 Task: For heading Use Merriweather with blue  colour.  font size for heading22,  'Change the font style of data to'Merriweather and font size to 14,  Change the alignment of both headline & data to Align right In the sheet   Quantum Sales log   book
Action: Mouse moved to (264, 89)
Screenshot: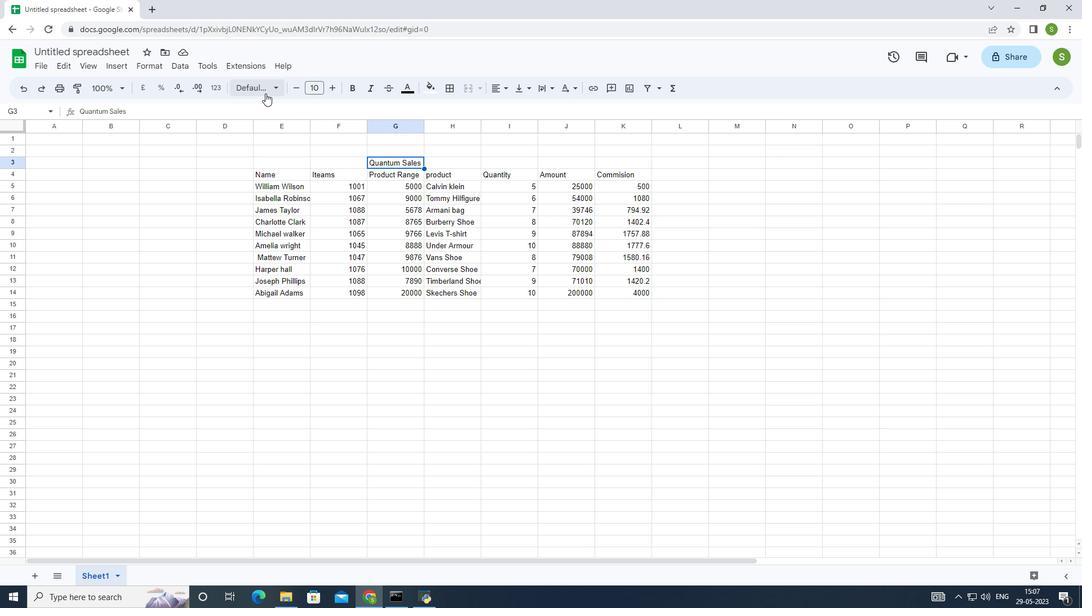
Action: Mouse pressed left at (264, 89)
Screenshot: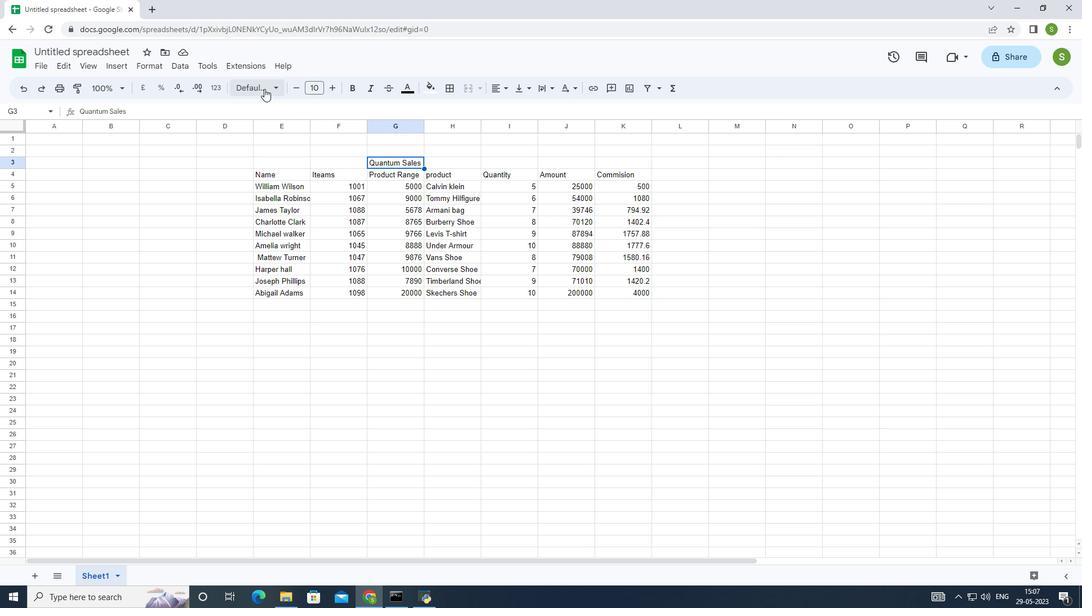 
Action: Mouse moved to (265, 110)
Screenshot: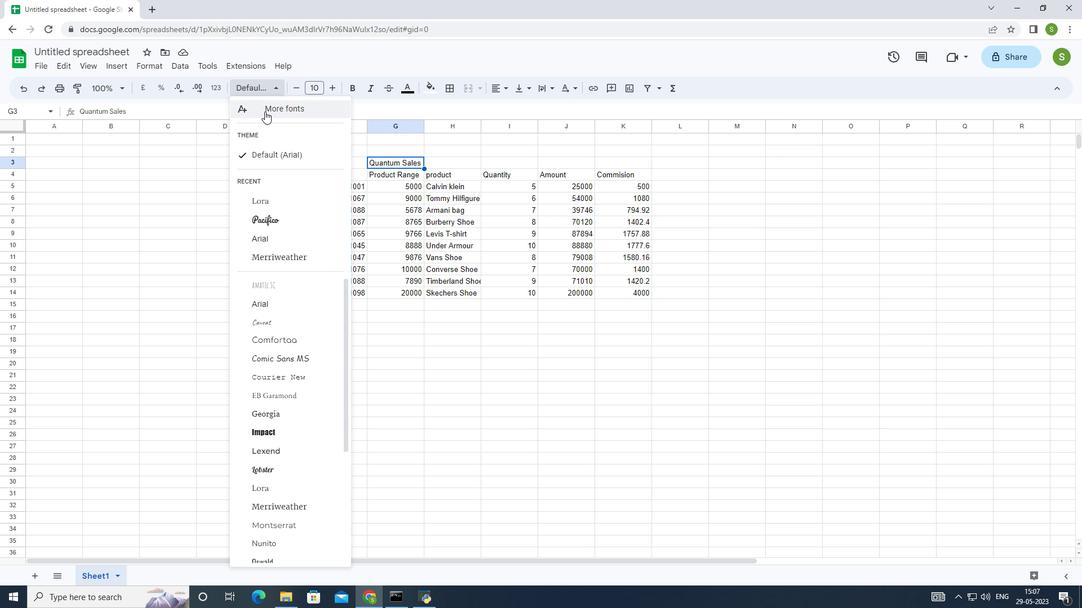 
Action: Mouse pressed left at (265, 110)
Screenshot: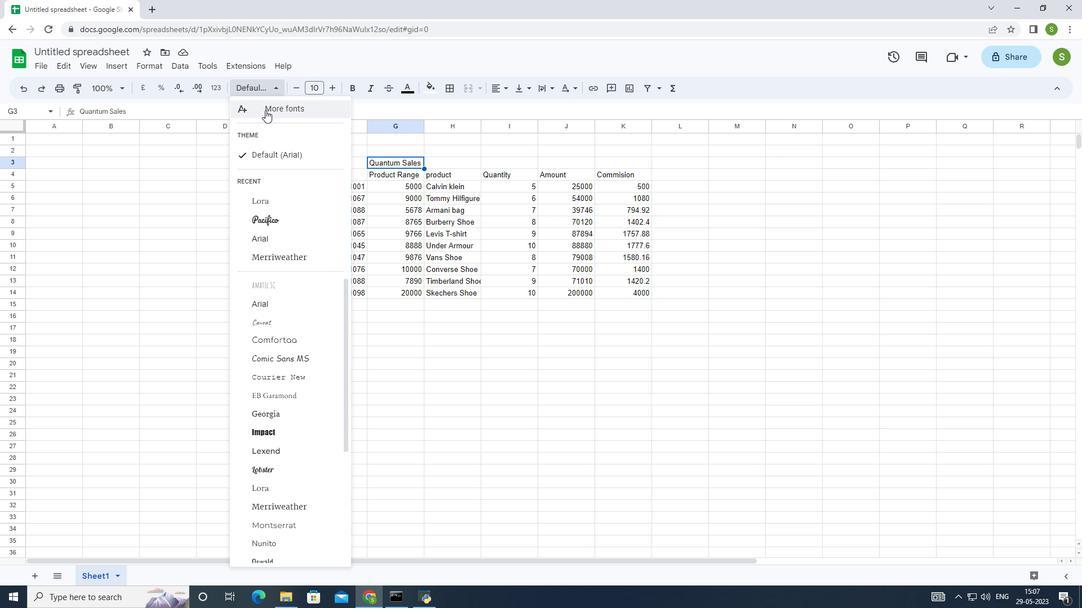 
Action: Mouse moved to (351, 187)
Screenshot: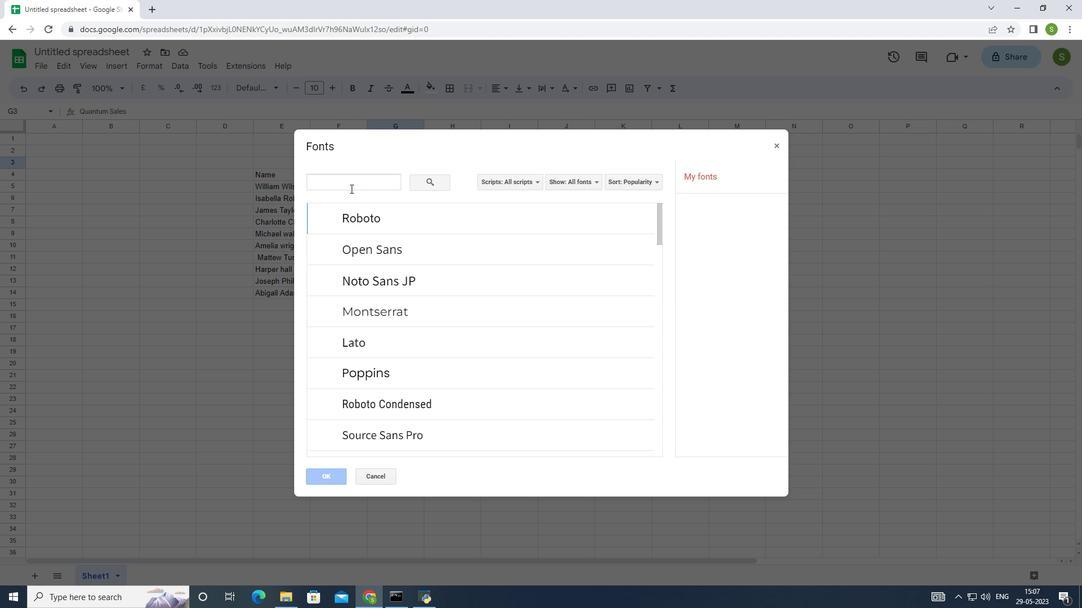 
Action: Mouse pressed left at (351, 187)
Screenshot: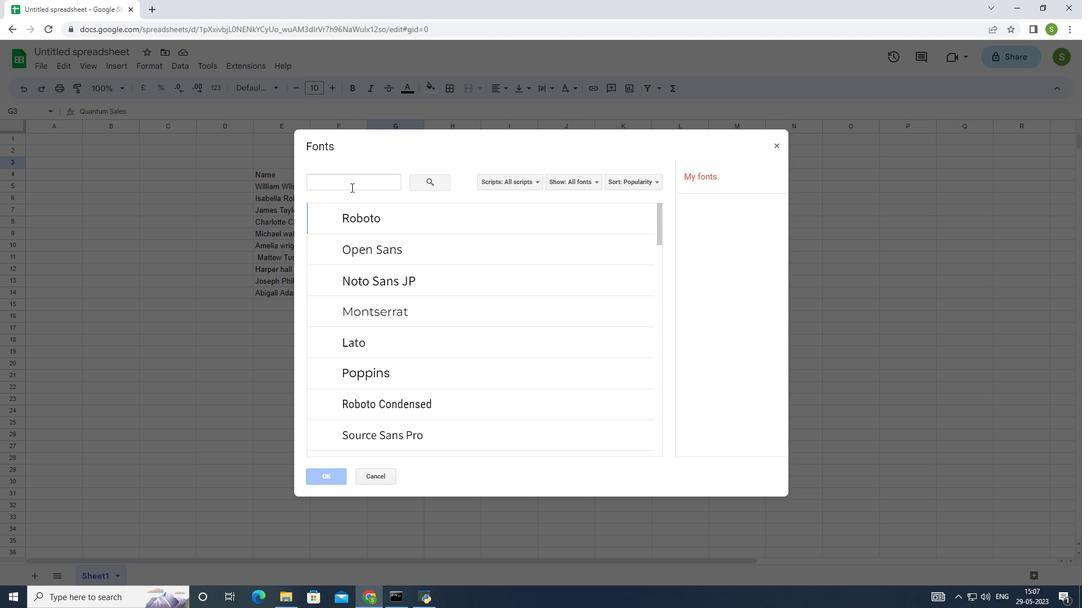 
Action: Mouse moved to (446, 214)
Screenshot: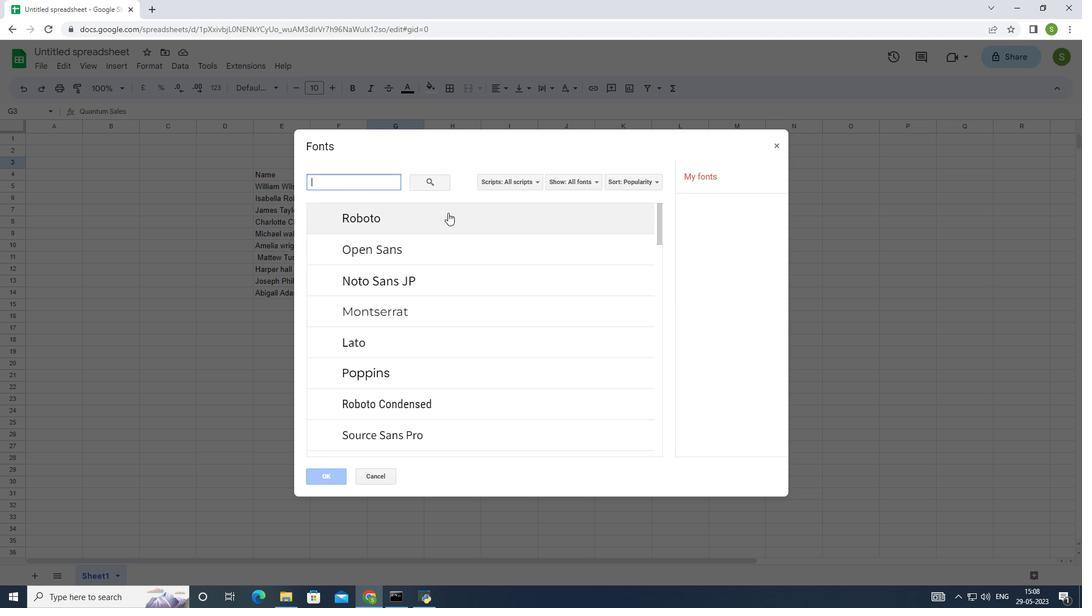 
Action: Key pressed <Key.shift>Merri
Screenshot: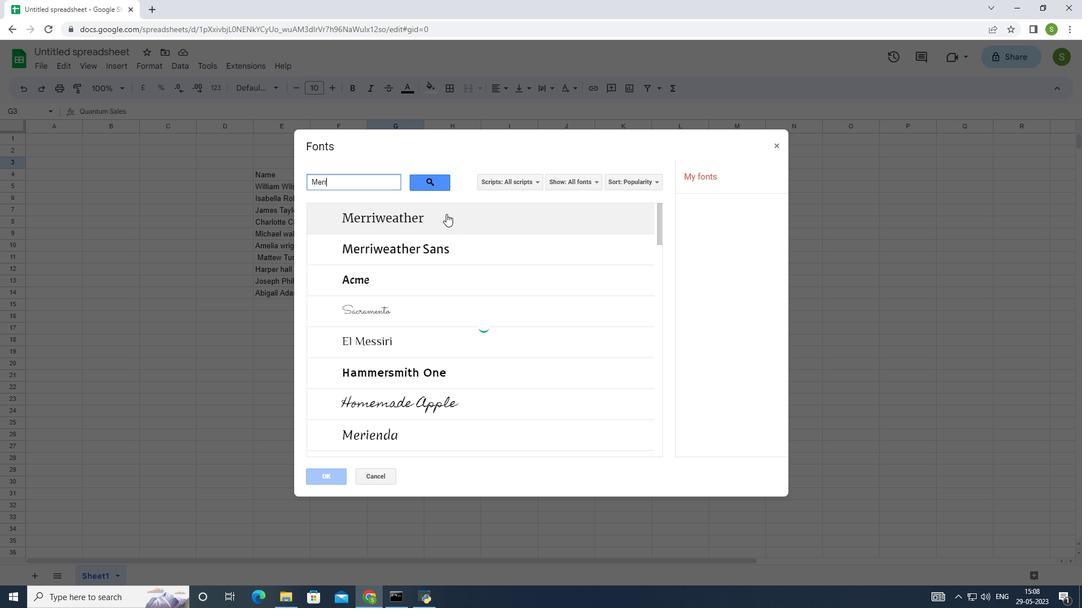 
Action: Mouse moved to (413, 218)
Screenshot: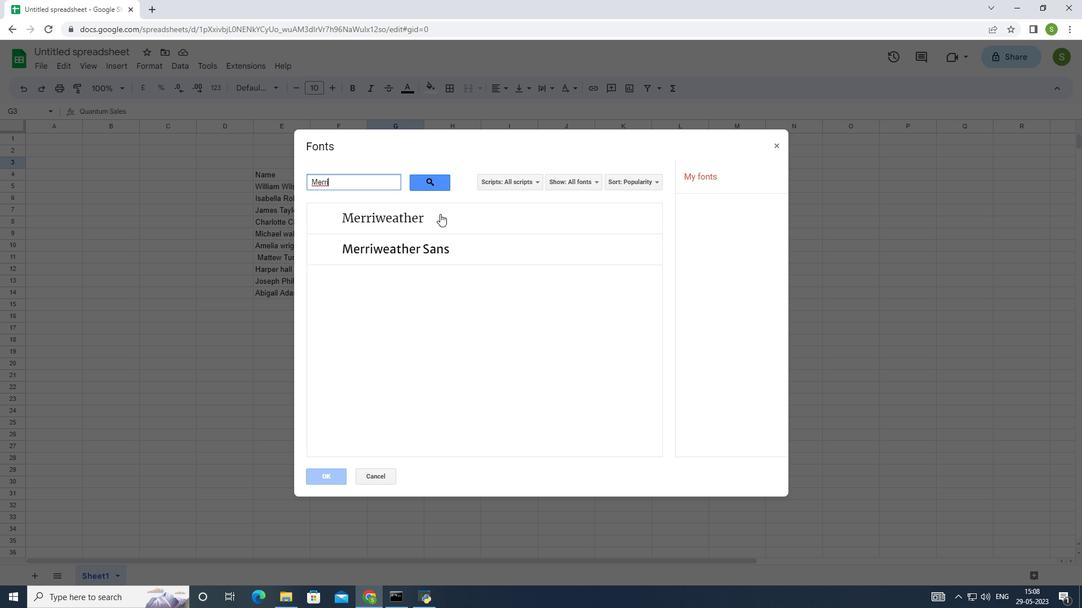 
Action: Mouse pressed left at (413, 218)
Screenshot: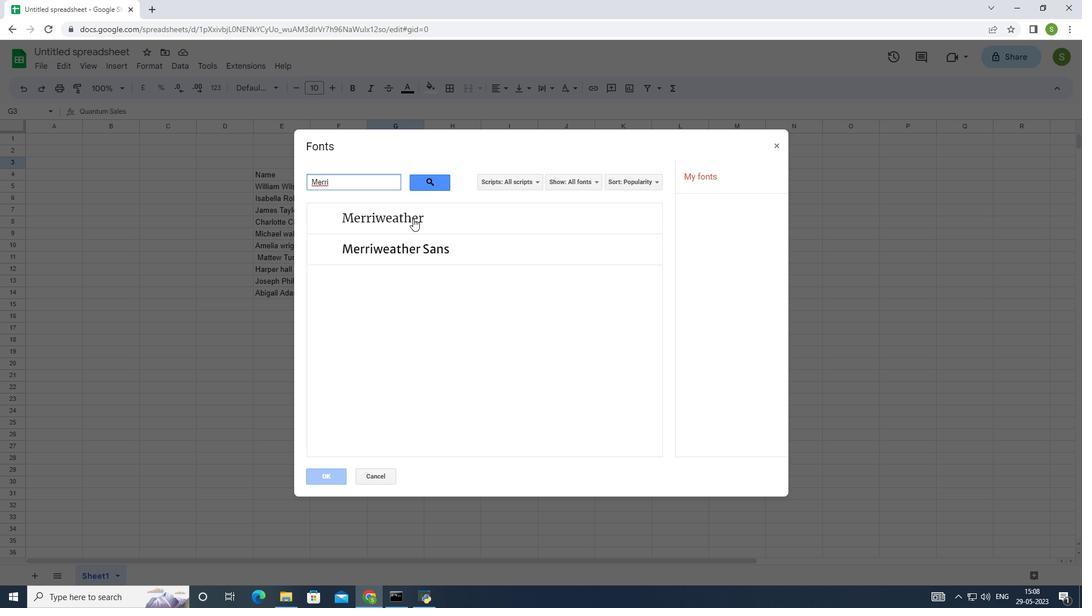 
Action: Mouse moved to (342, 484)
Screenshot: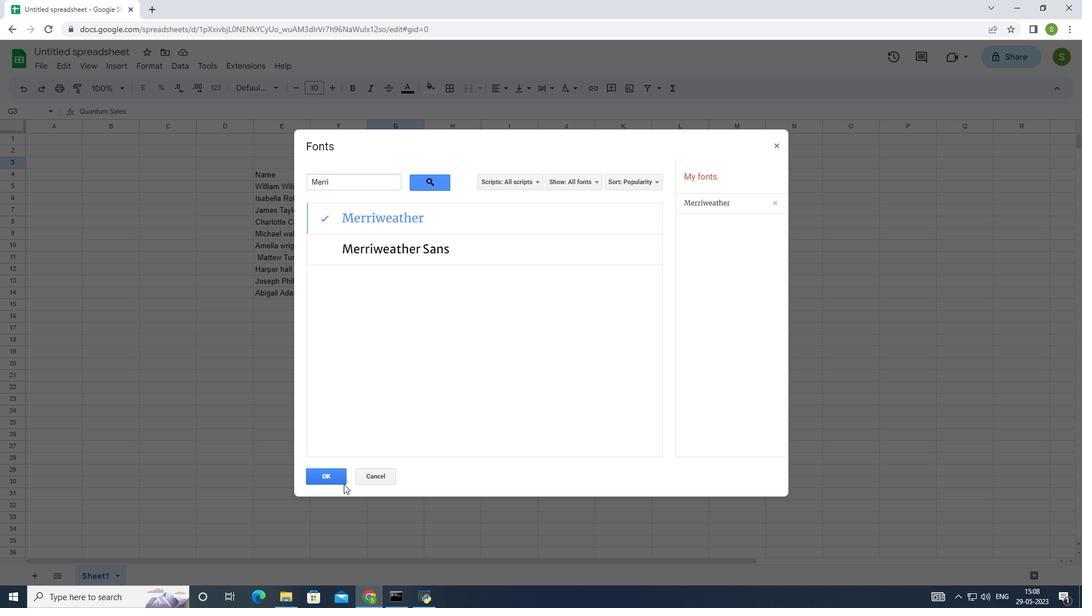 
Action: Mouse pressed left at (342, 484)
Screenshot: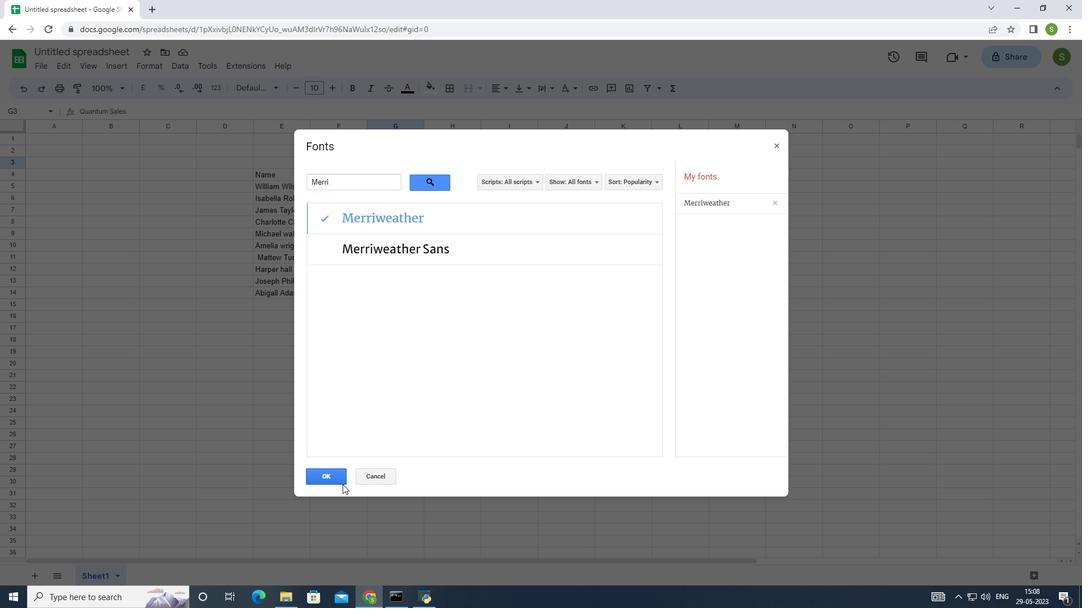 
Action: Mouse moved to (407, 87)
Screenshot: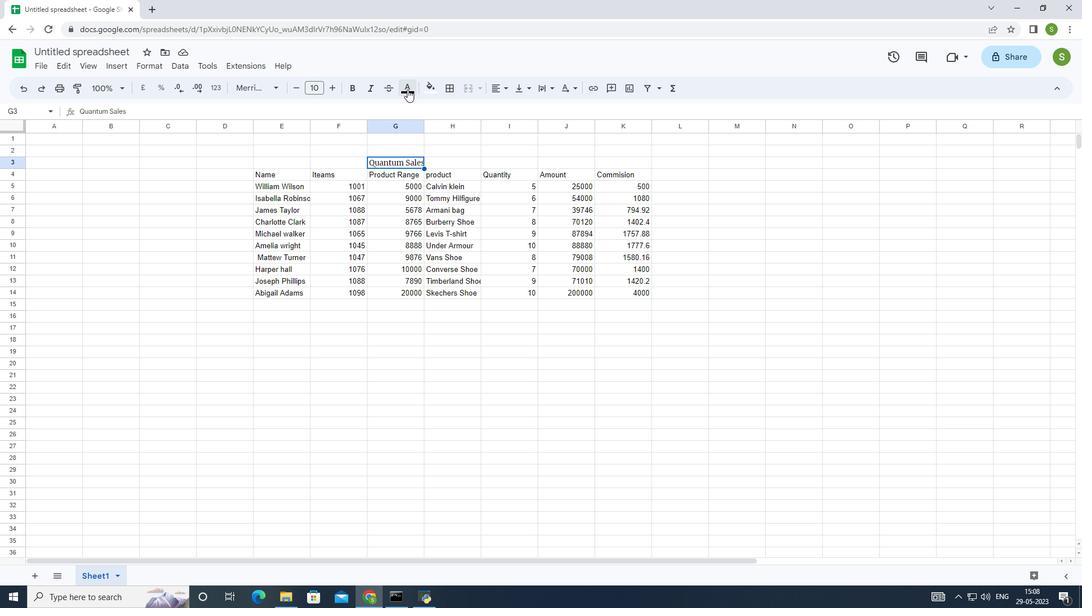 
Action: Mouse pressed left at (407, 87)
Screenshot: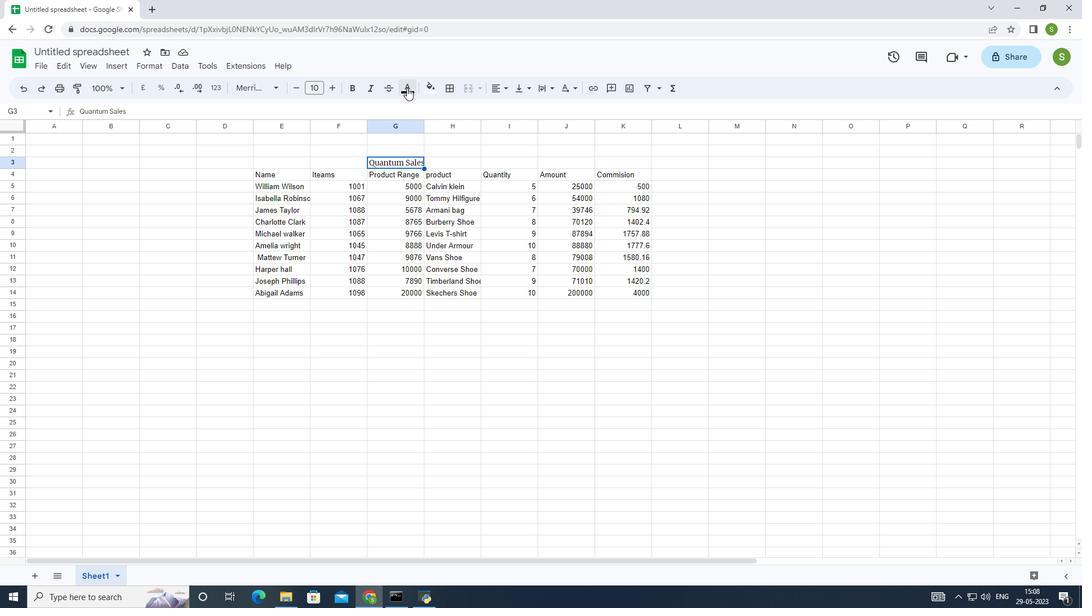 
Action: Mouse moved to (492, 139)
Screenshot: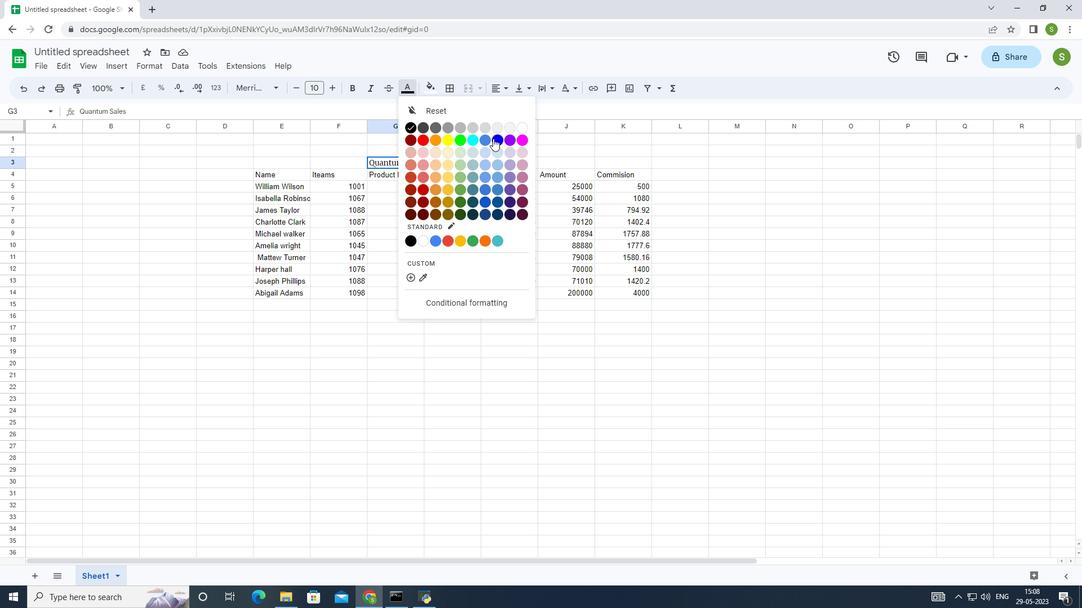 
Action: Mouse pressed left at (492, 139)
Screenshot: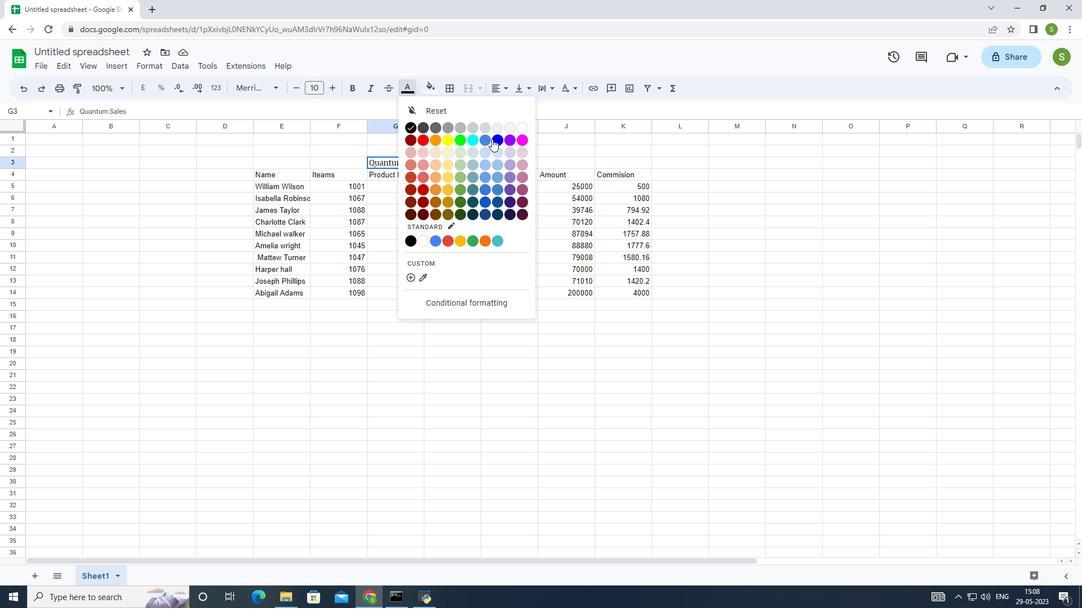 
Action: Mouse moved to (253, 171)
Screenshot: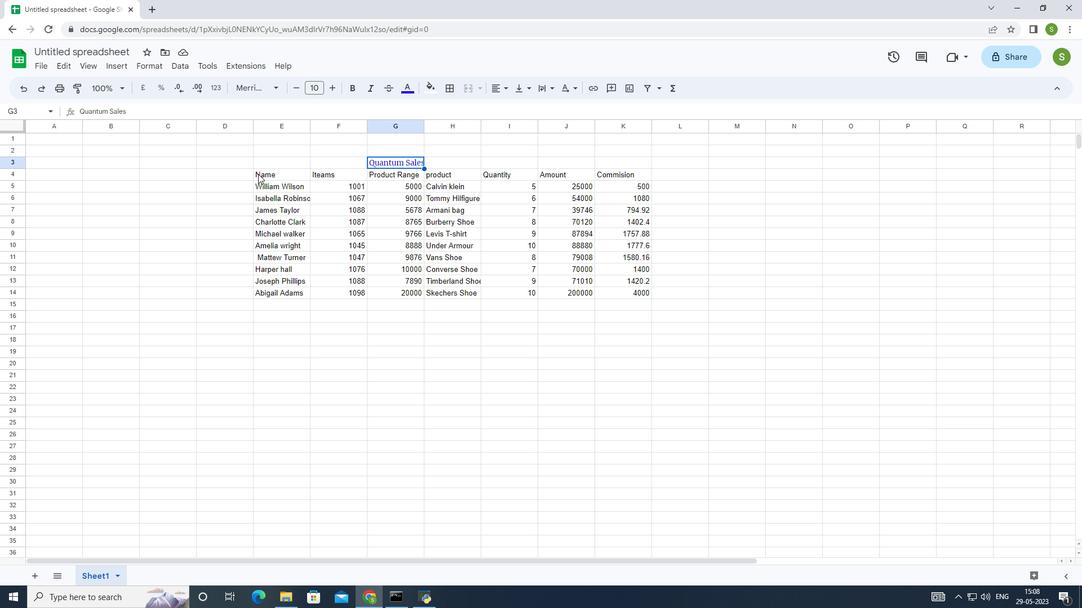 
Action: Mouse pressed left at (253, 171)
Screenshot: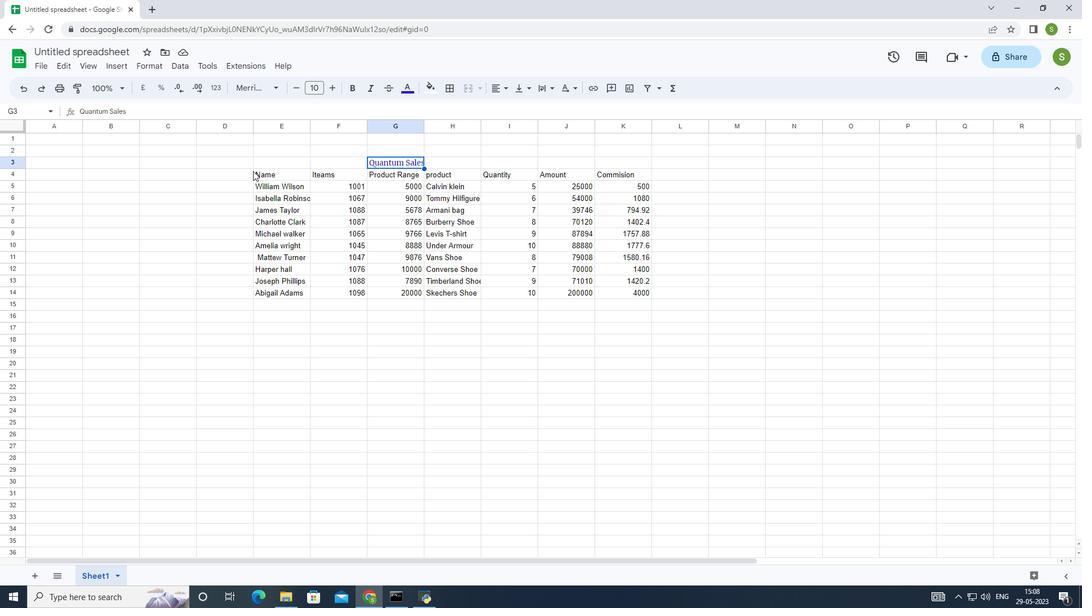 
Action: Mouse moved to (450, 270)
Screenshot: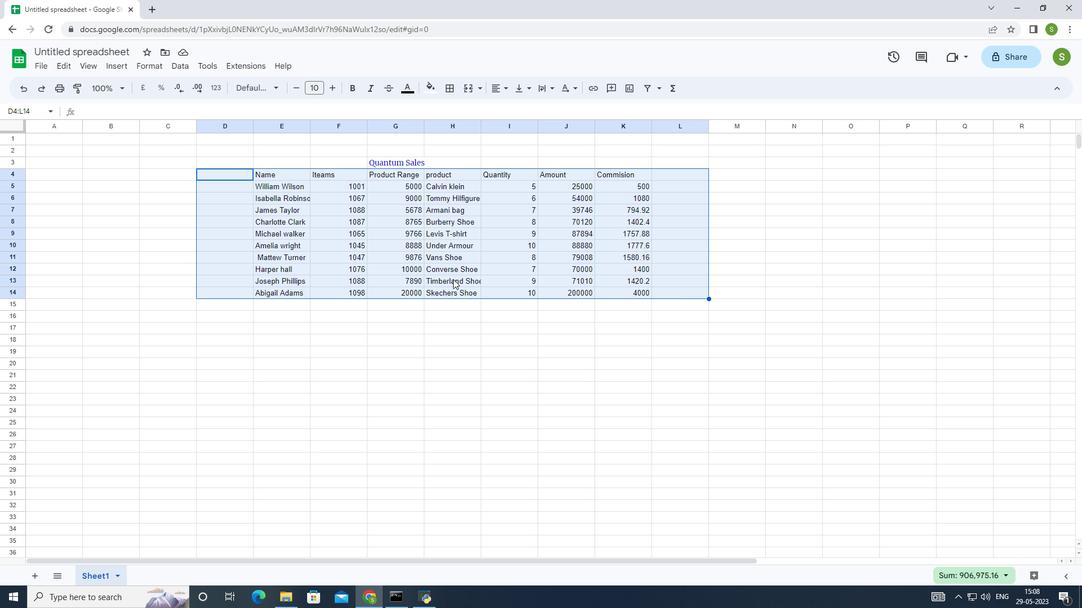 
Action: Mouse pressed left at (450, 270)
Screenshot: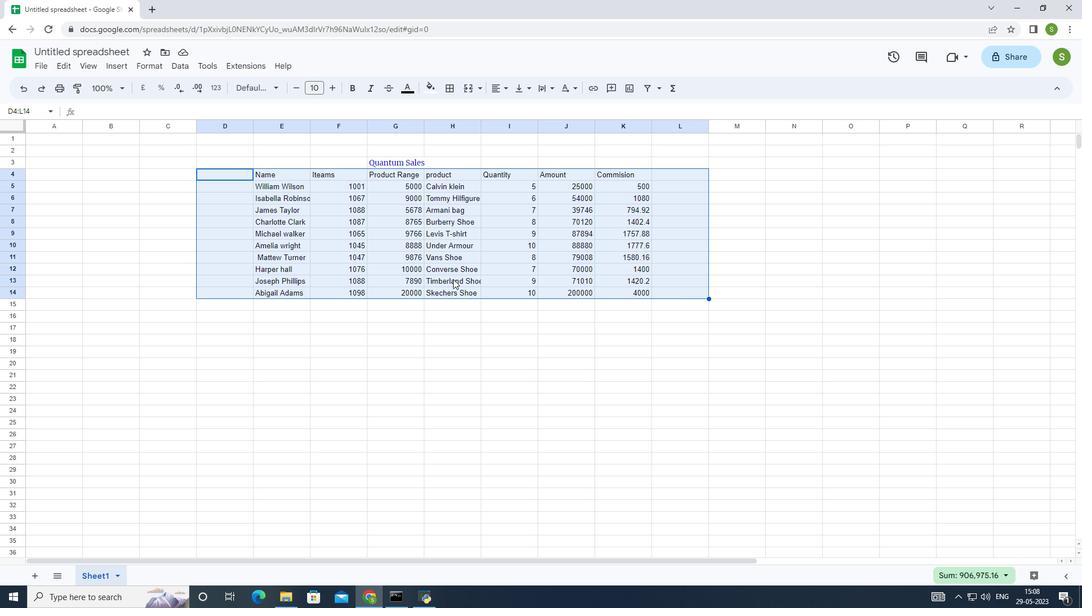
Action: Mouse moved to (257, 170)
Screenshot: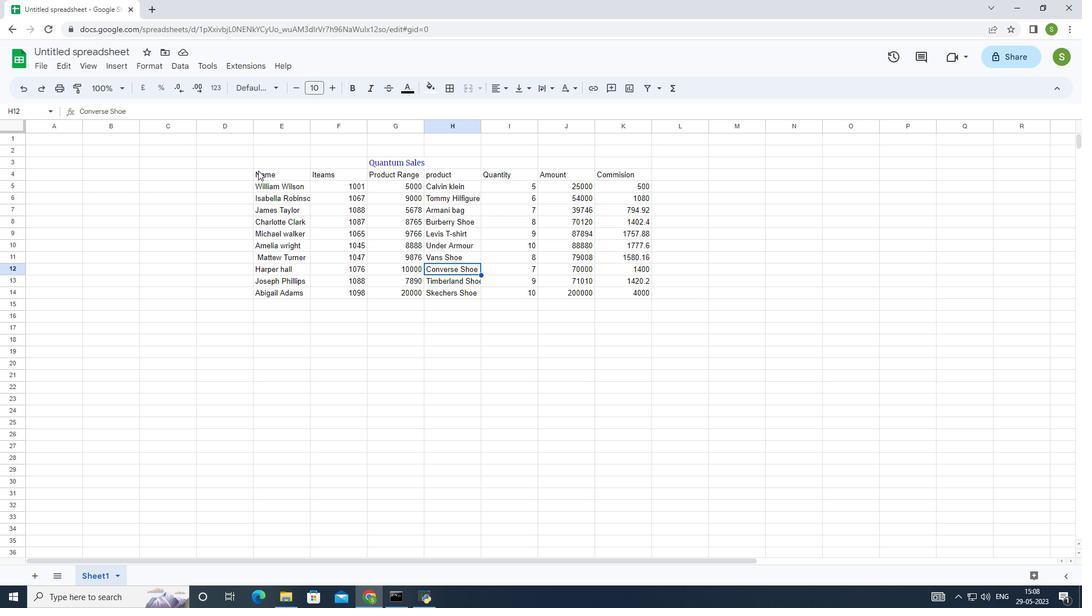 
Action: Mouse pressed left at (257, 170)
Screenshot: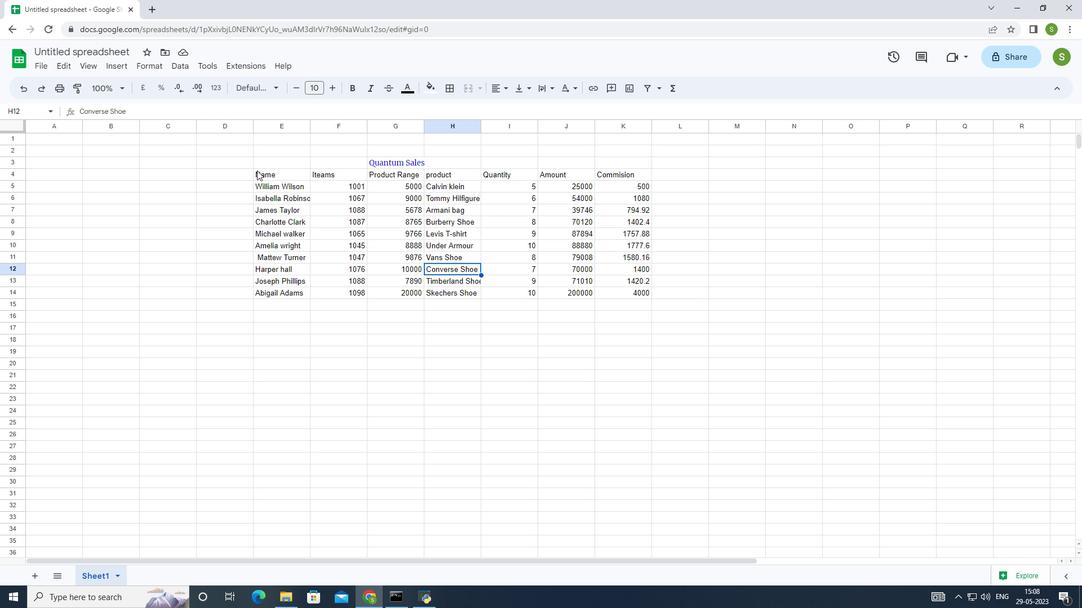 
Action: Mouse moved to (395, 160)
Screenshot: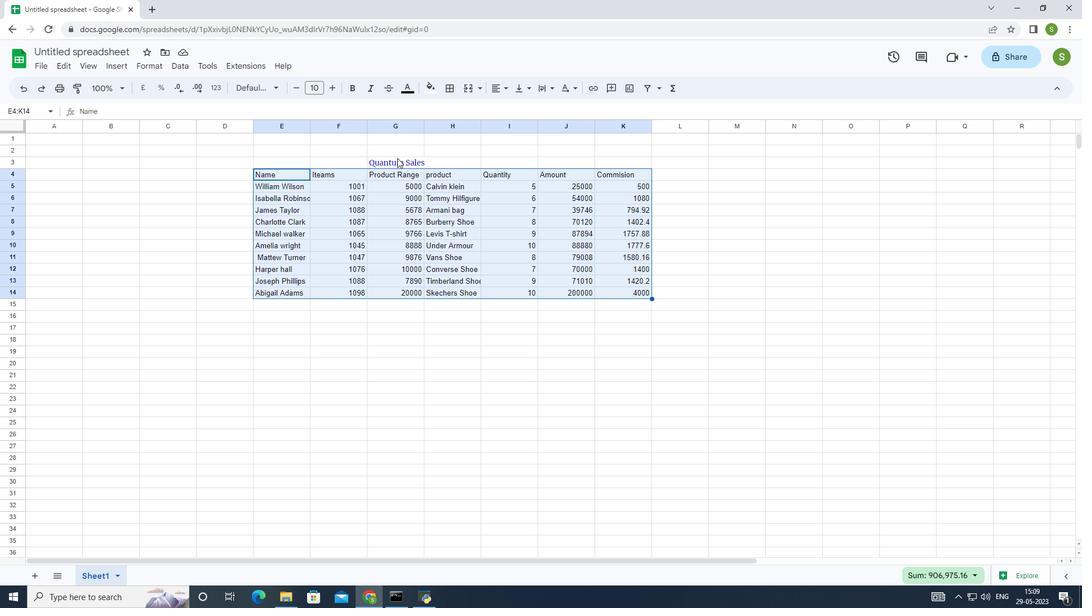 
Action: Mouse pressed left at (395, 160)
Screenshot: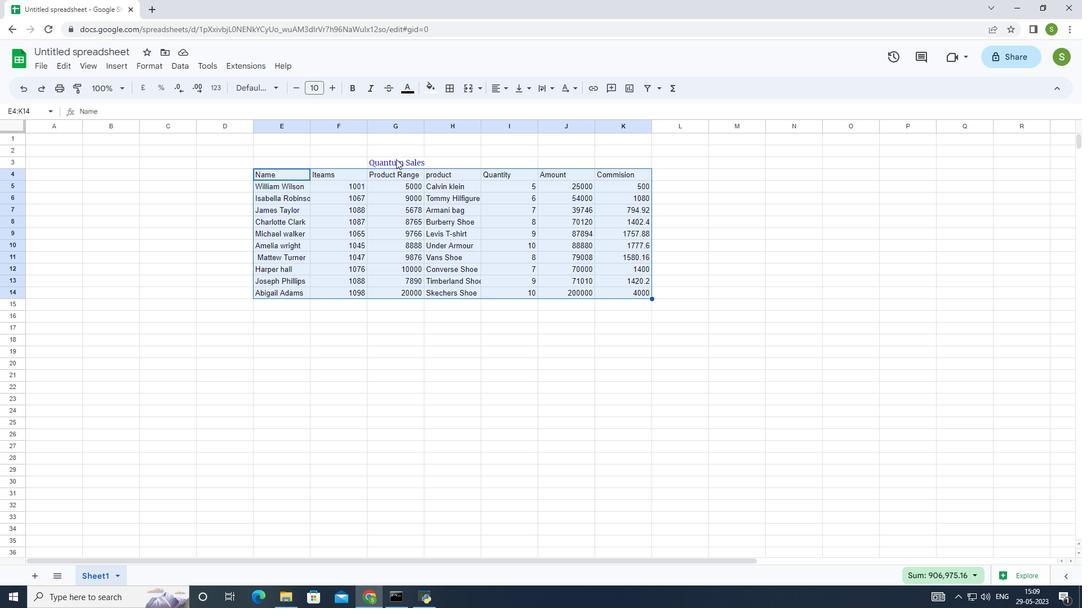 
Action: Mouse moved to (330, 83)
Screenshot: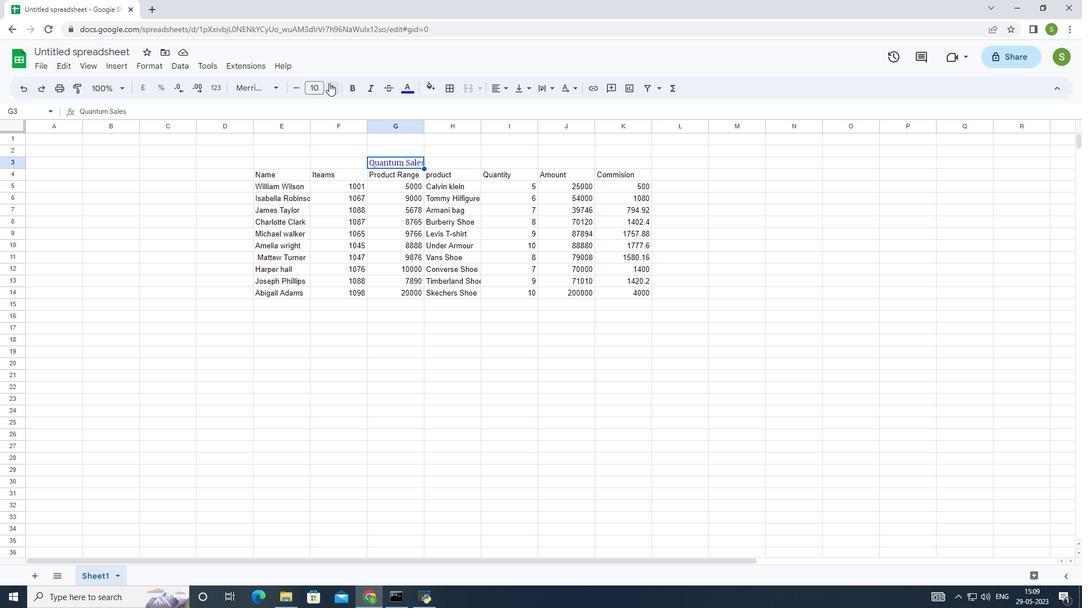 
Action: Mouse pressed left at (330, 83)
Screenshot: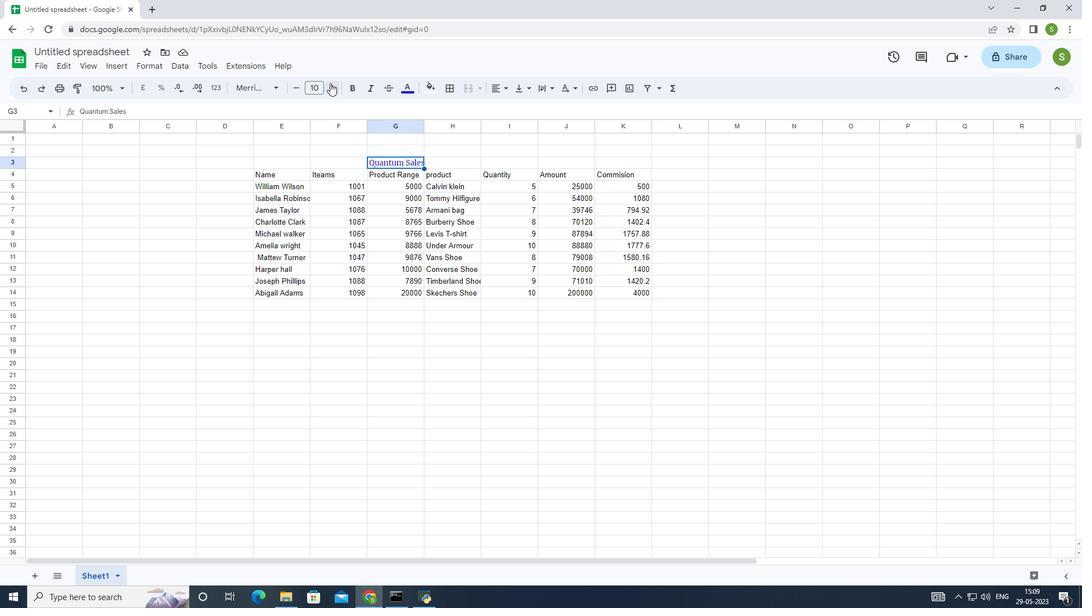 
Action: Mouse pressed left at (330, 83)
Screenshot: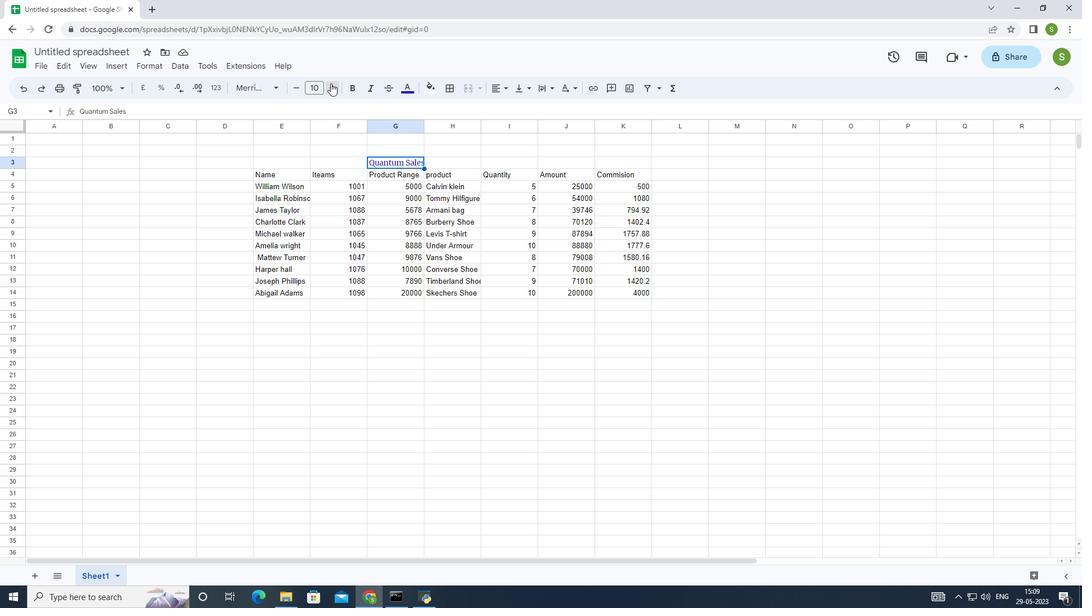 
Action: Mouse pressed left at (330, 83)
Screenshot: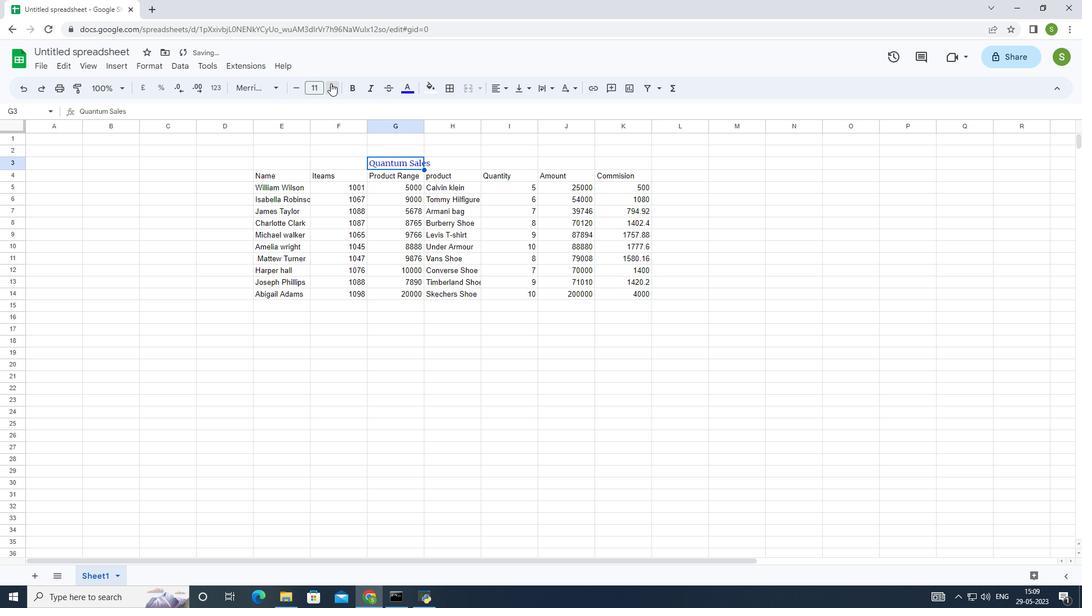 
Action: Mouse pressed left at (330, 83)
Screenshot: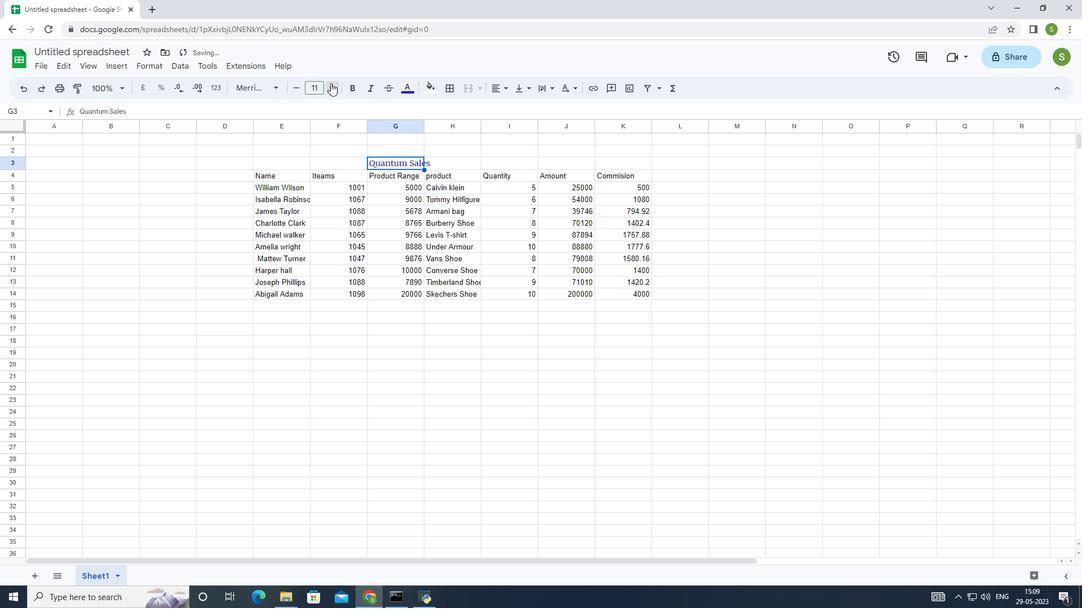 
Action: Mouse pressed left at (330, 83)
Screenshot: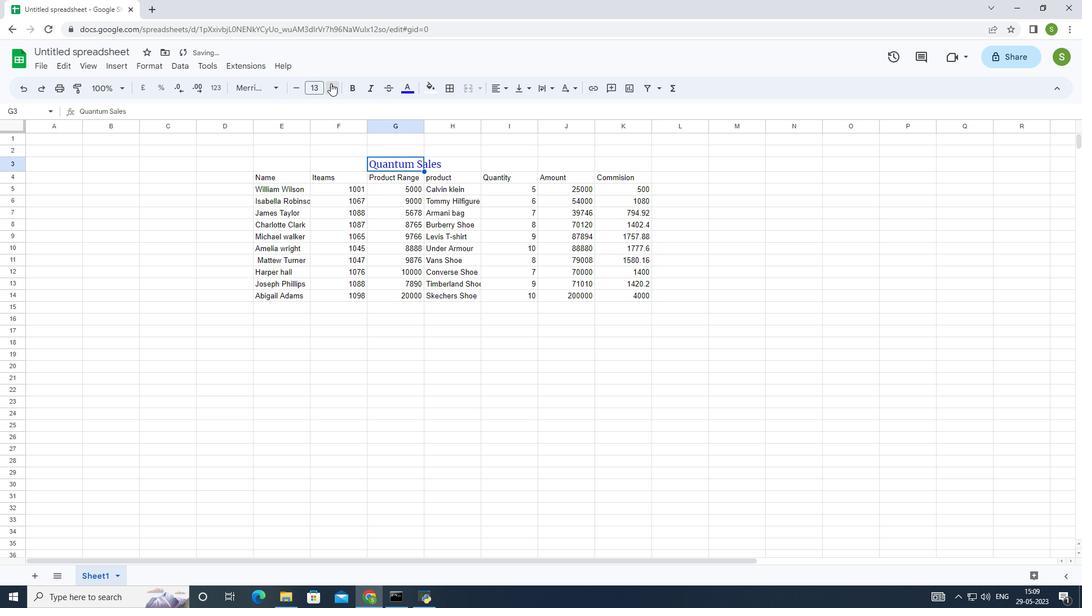 
Action: Mouse pressed left at (330, 83)
Screenshot: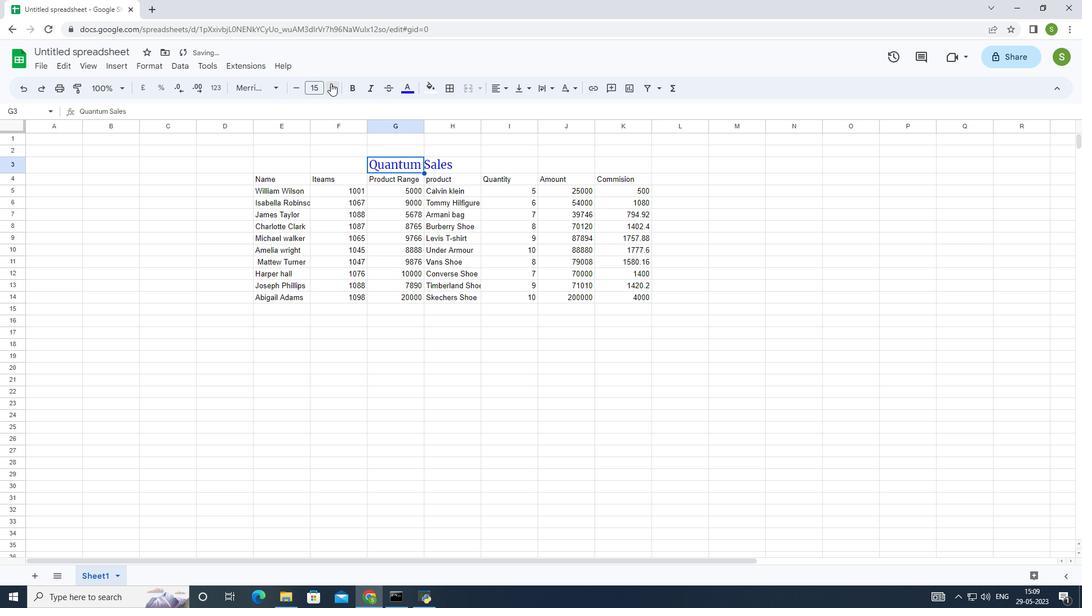 
Action: Mouse pressed left at (330, 83)
Screenshot: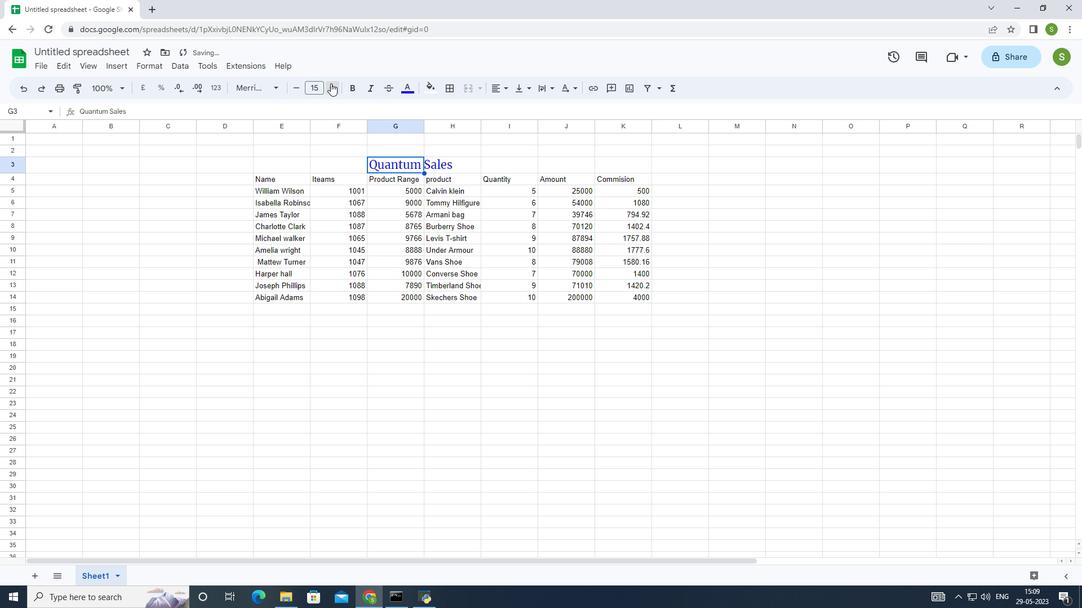 
Action: Mouse pressed left at (330, 83)
Screenshot: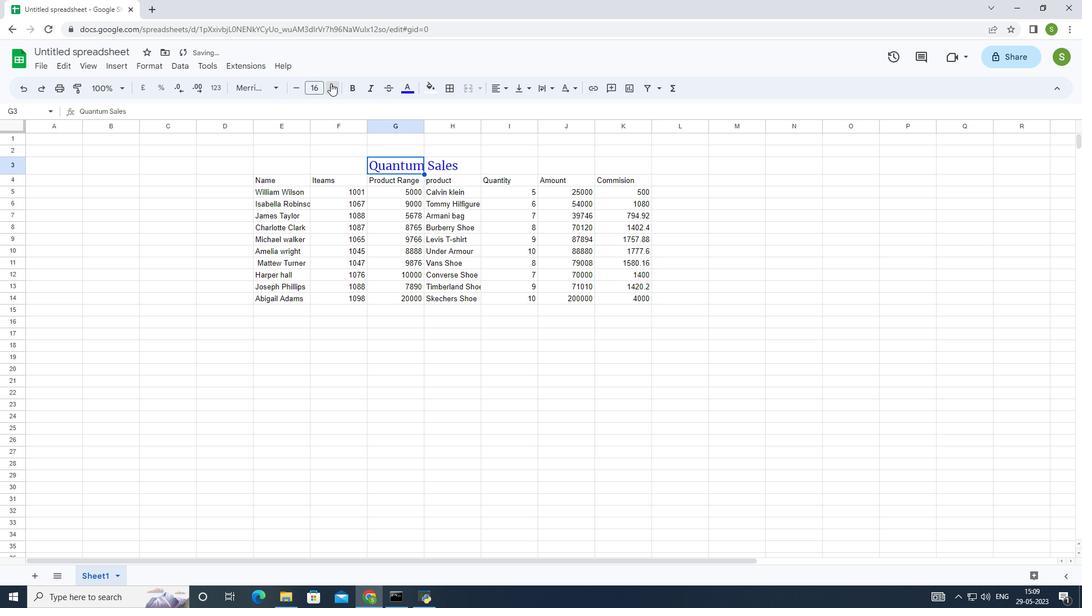 
Action: Mouse pressed left at (330, 83)
Screenshot: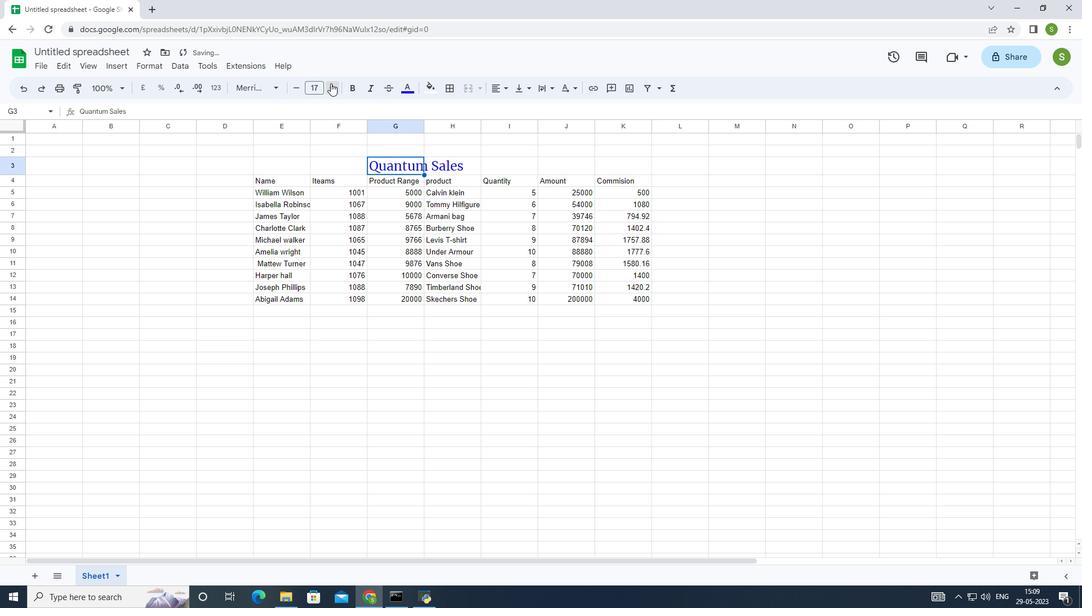 
Action: Mouse pressed left at (330, 83)
Screenshot: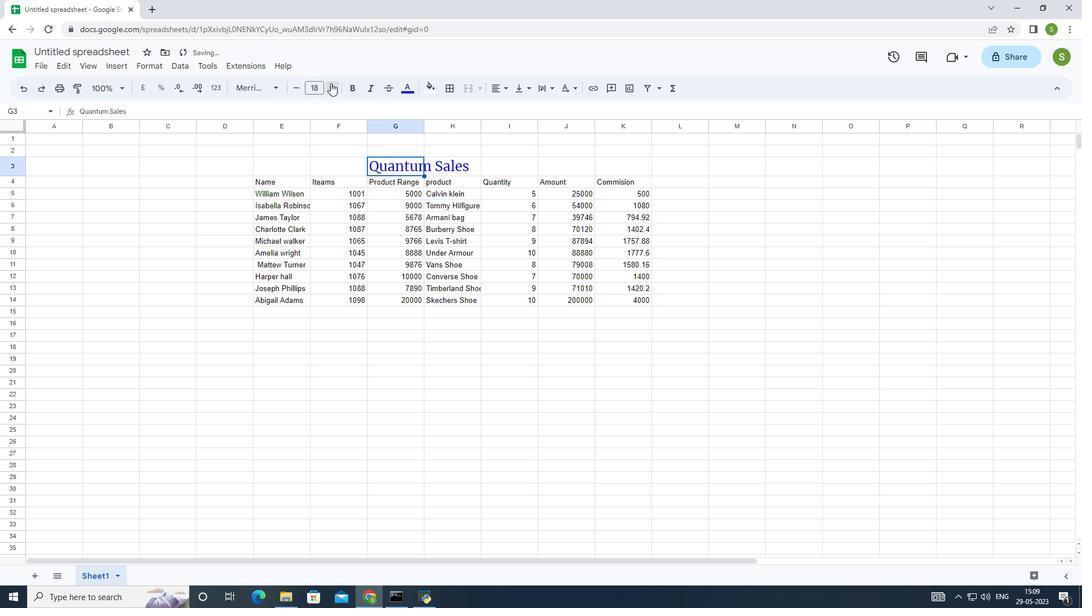 
Action: Mouse pressed left at (330, 83)
Screenshot: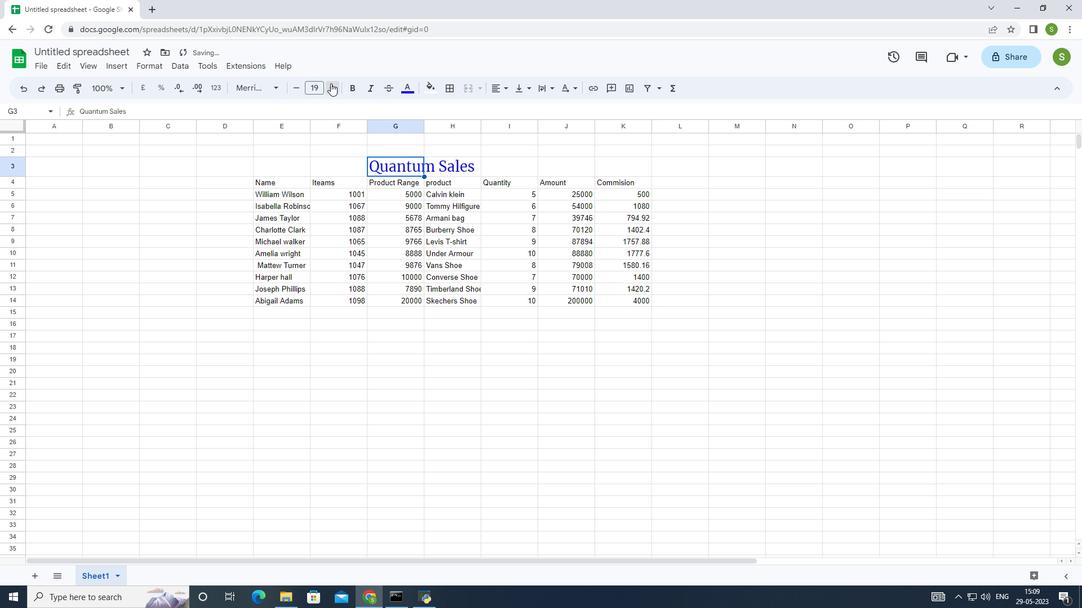 
Action: Mouse pressed left at (330, 83)
Screenshot: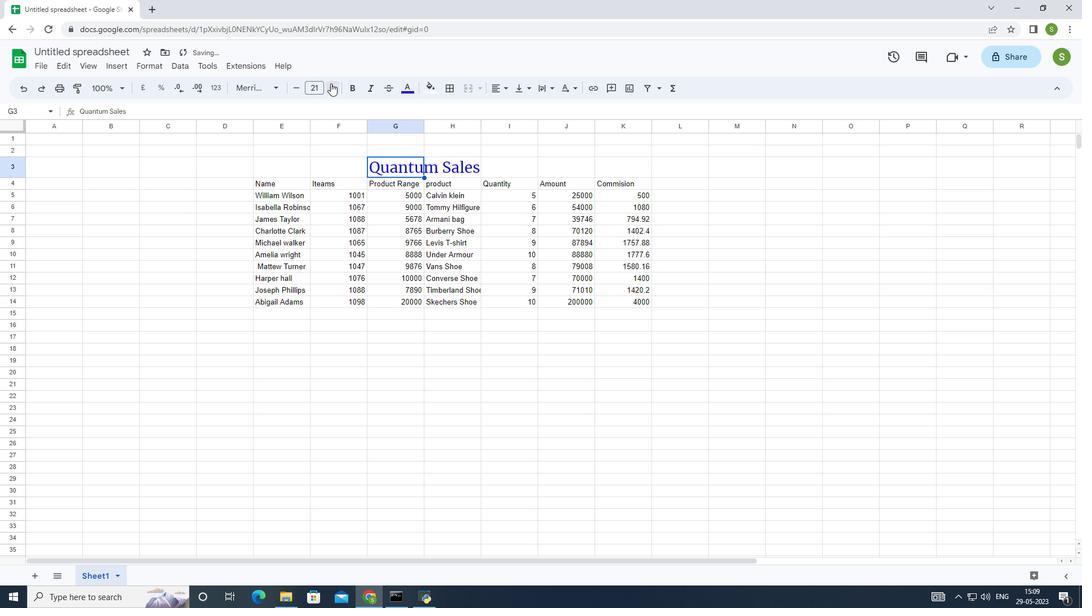 
Action: Mouse moved to (257, 182)
Screenshot: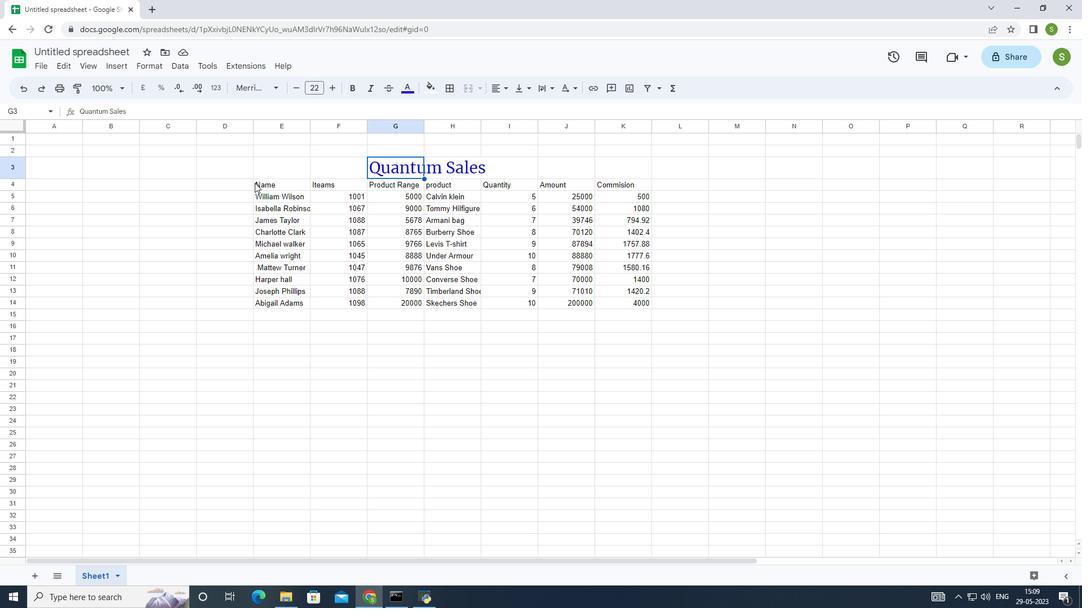 
Action: Mouse pressed left at (257, 182)
Screenshot: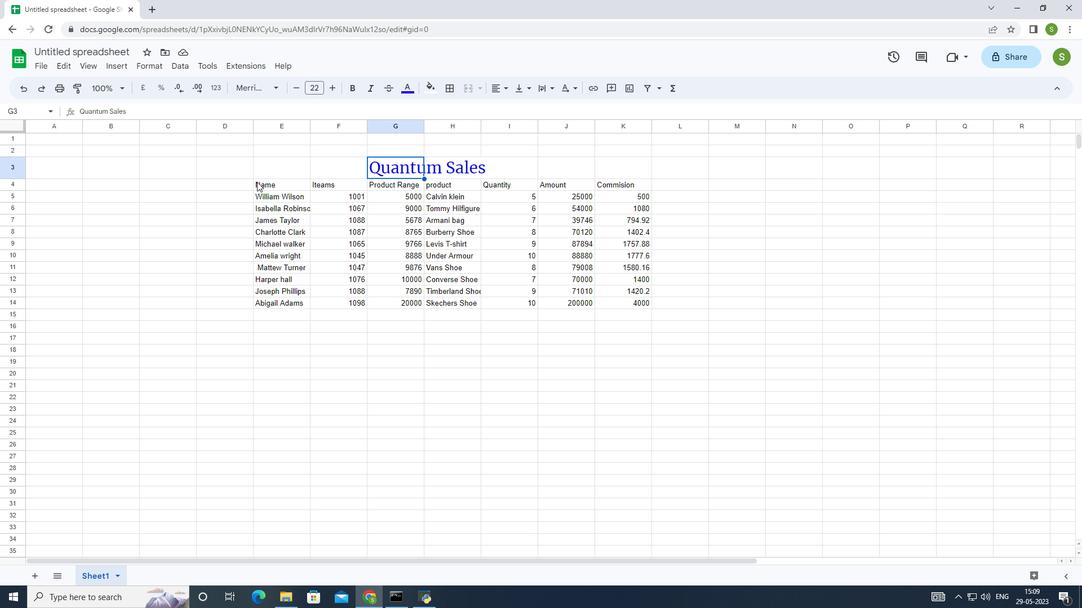 
Action: Mouse moved to (254, 85)
Screenshot: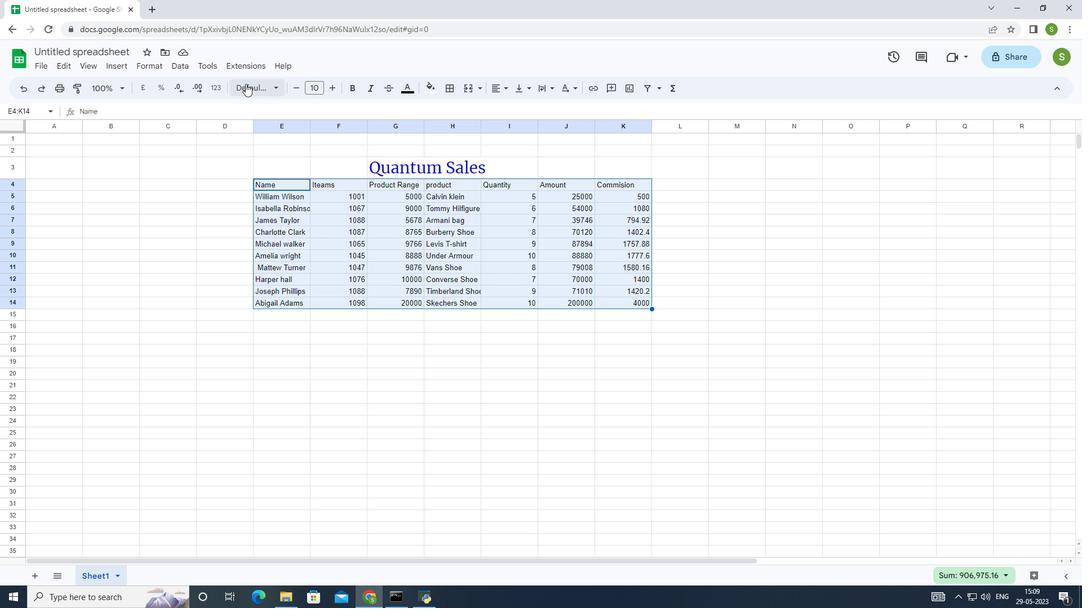 
Action: Mouse pressed left at (254, 85)
Screenshot: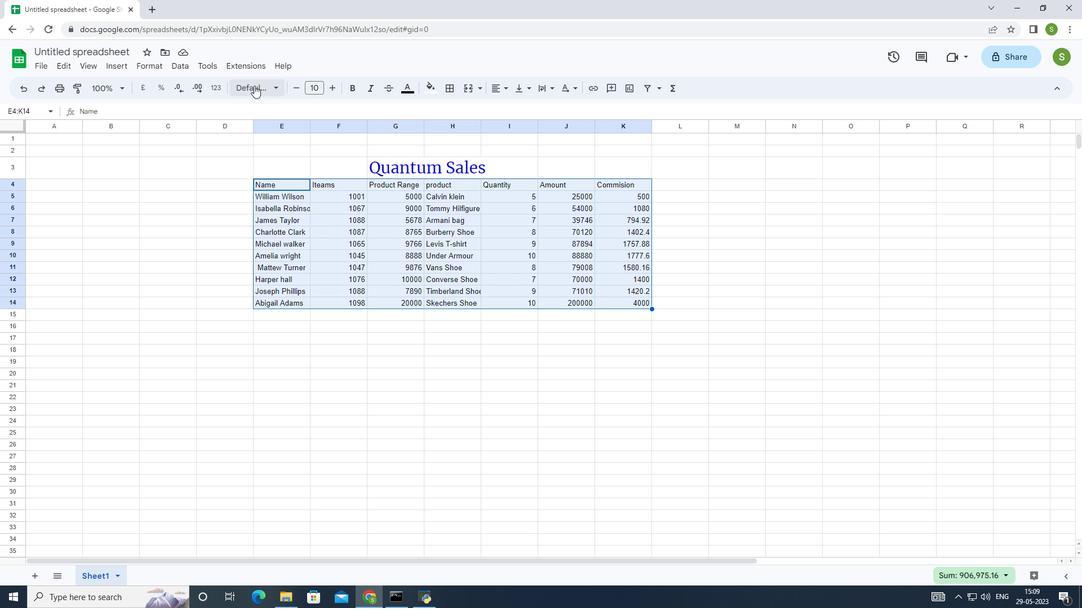 
Action: Mouse moved to (271, 155)
Screenshot: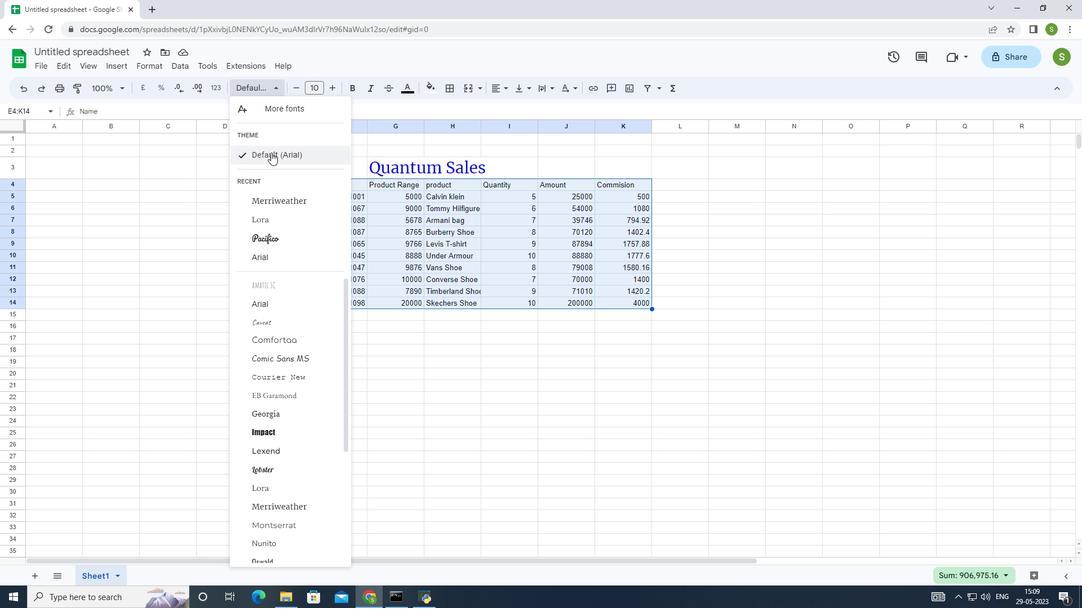 
Action: Mouse pressed left at (271, 155)
Screenshot: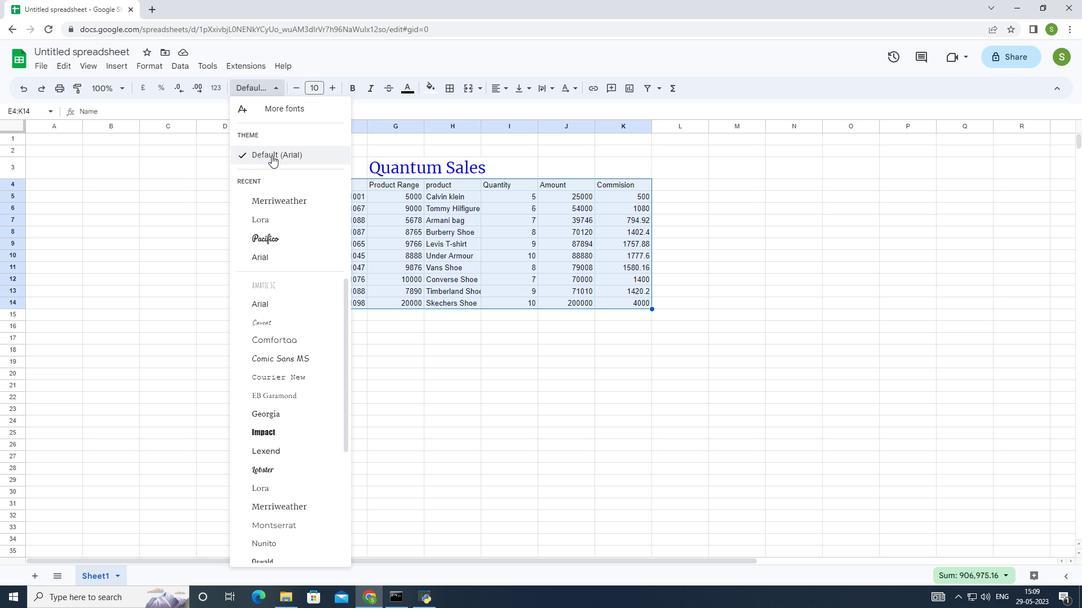 
Action: Mouse moved to (250, 82)
Screenshot: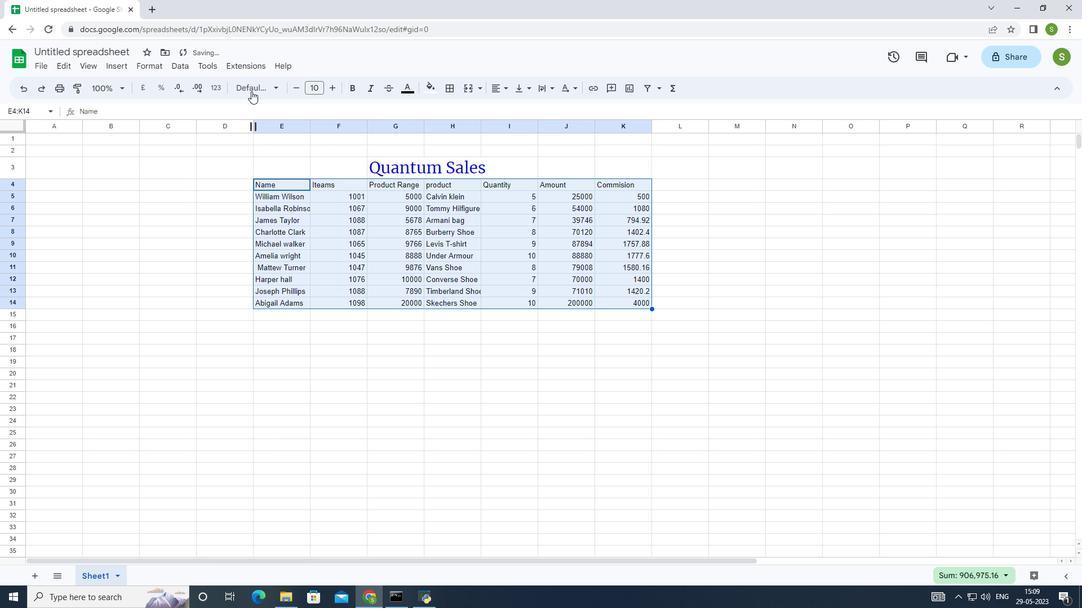 
Action: Mouse pressed left at (250, 82)
Screenshot: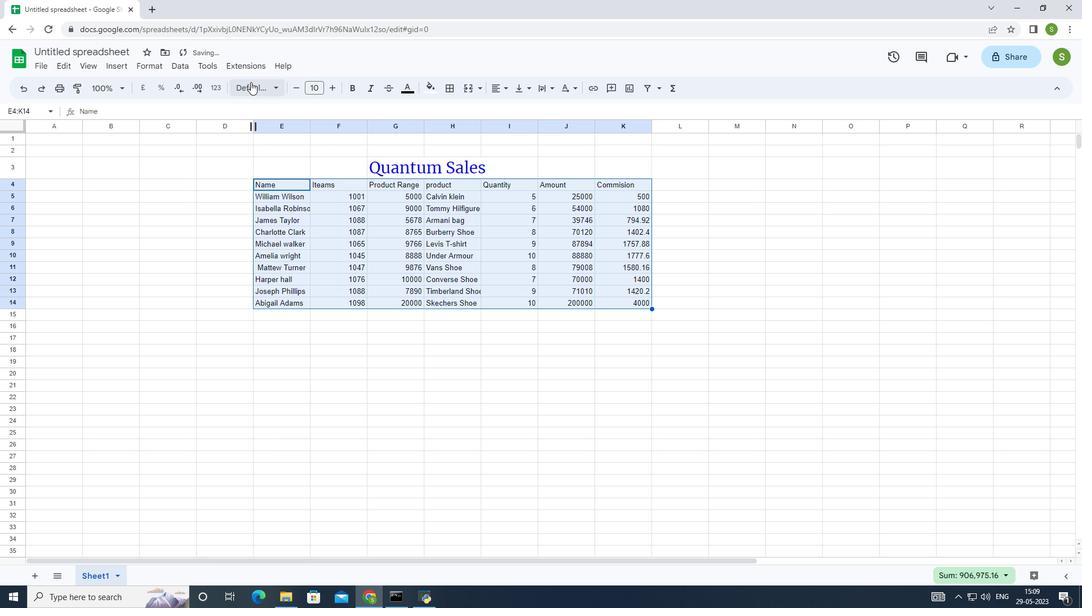
Action: Mouse moved to (270, 107)
Screenshot: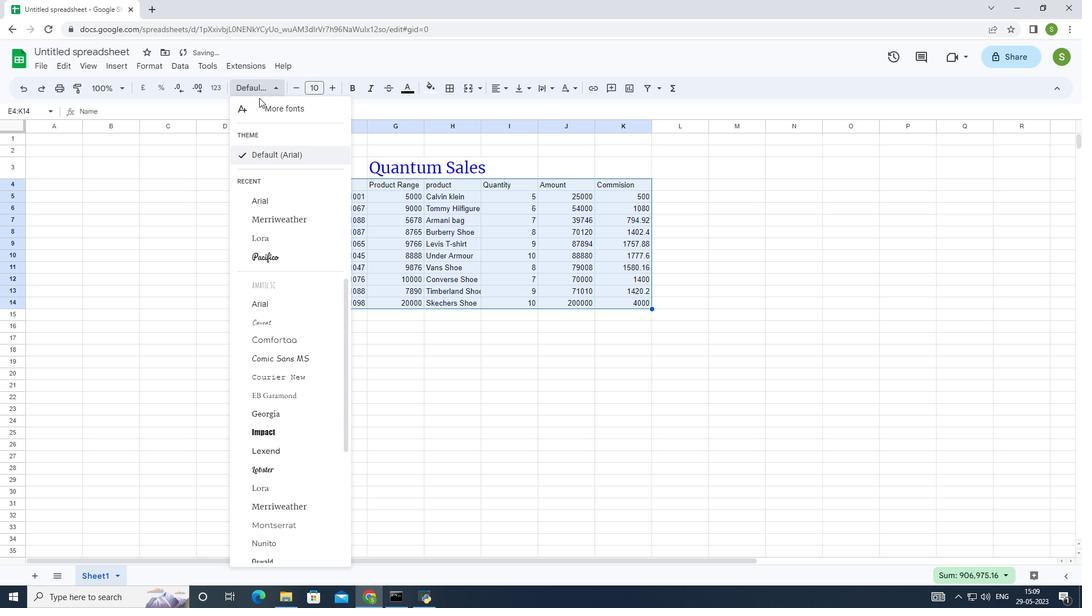 
Action: Mouse pressed left at (270, 107)
Screenshot: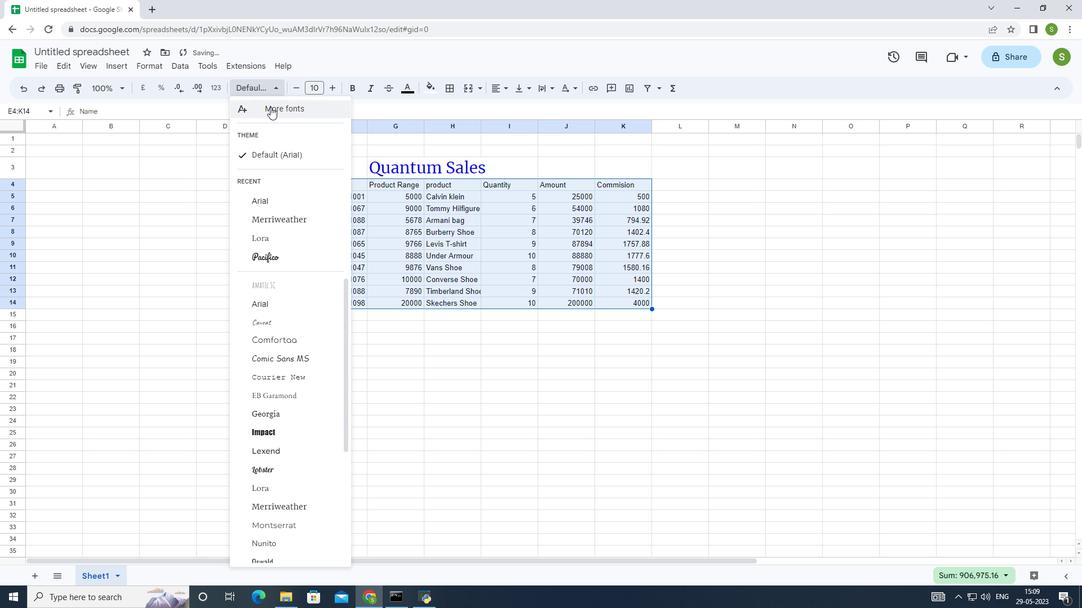 
Action: Mouse moved to (377, 217)
Screenshot: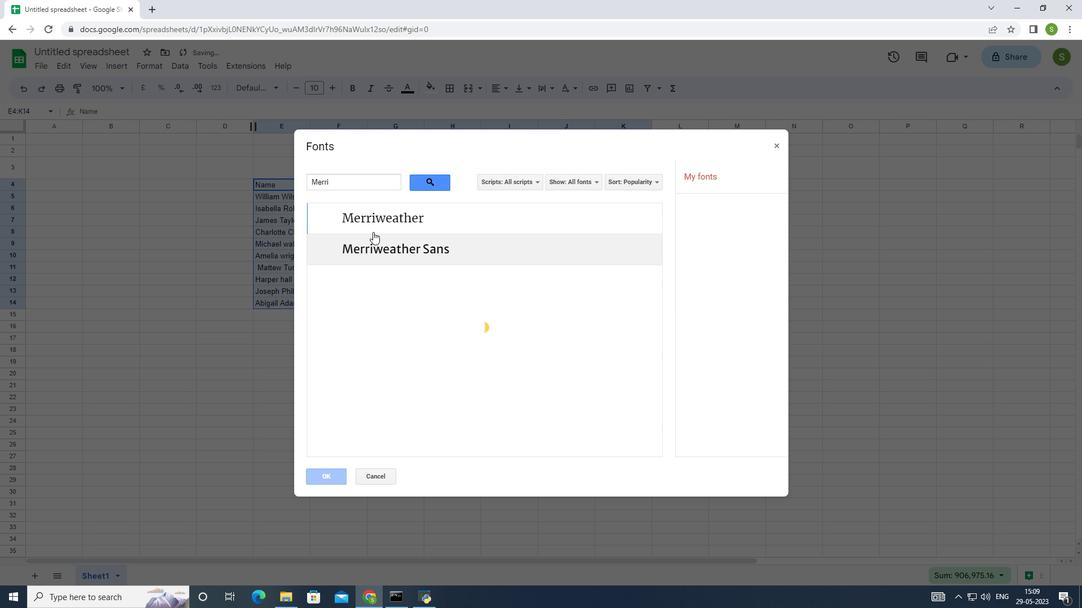 
Action: Mouse pressed left at (377, 217)
Screenshot: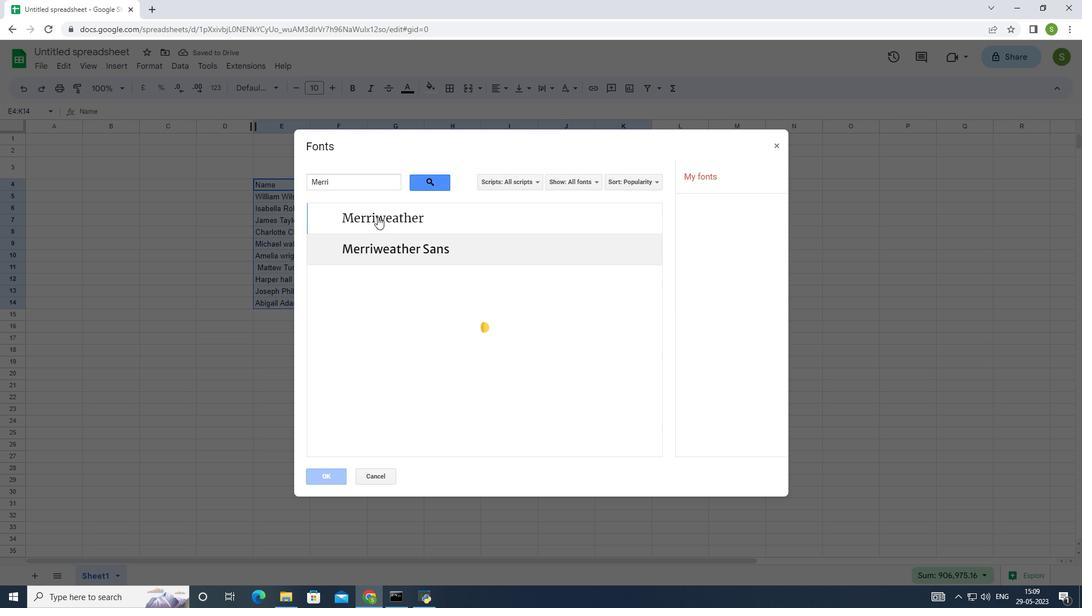 
Action: Mouse moved to (323, 481)
Screenshot: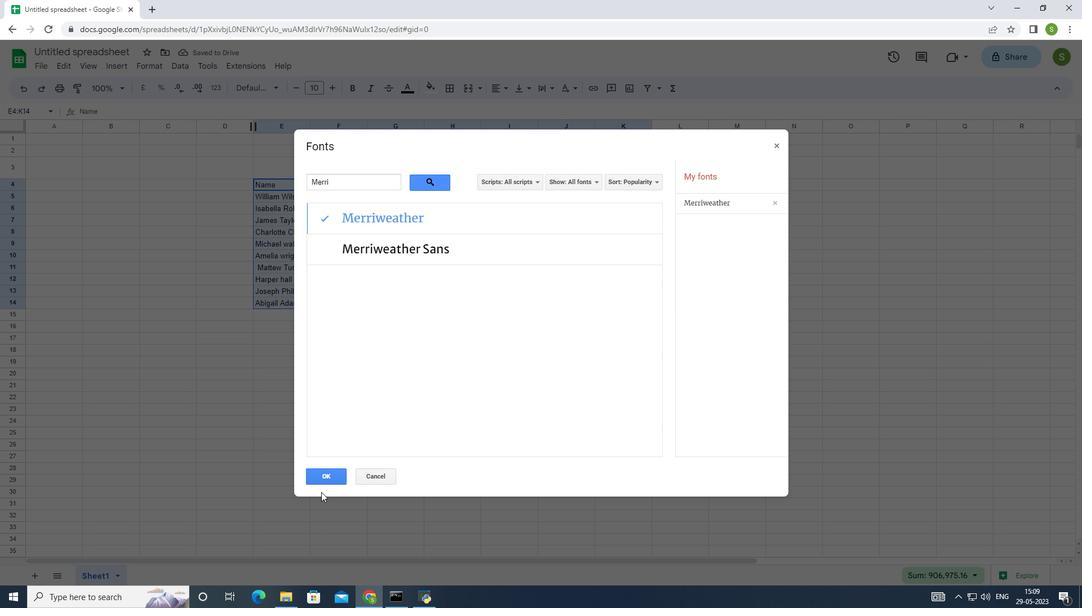 
Action: Mouse pressed left at (323, 481)
Screenshot: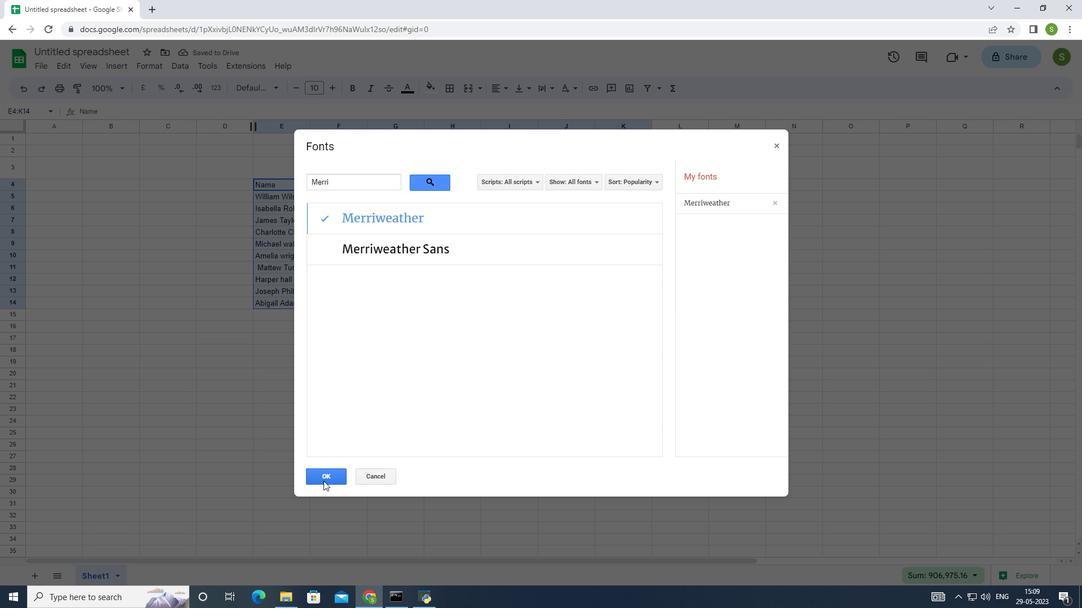 
Action: Mouse moved to (328, 88)
Screenshot: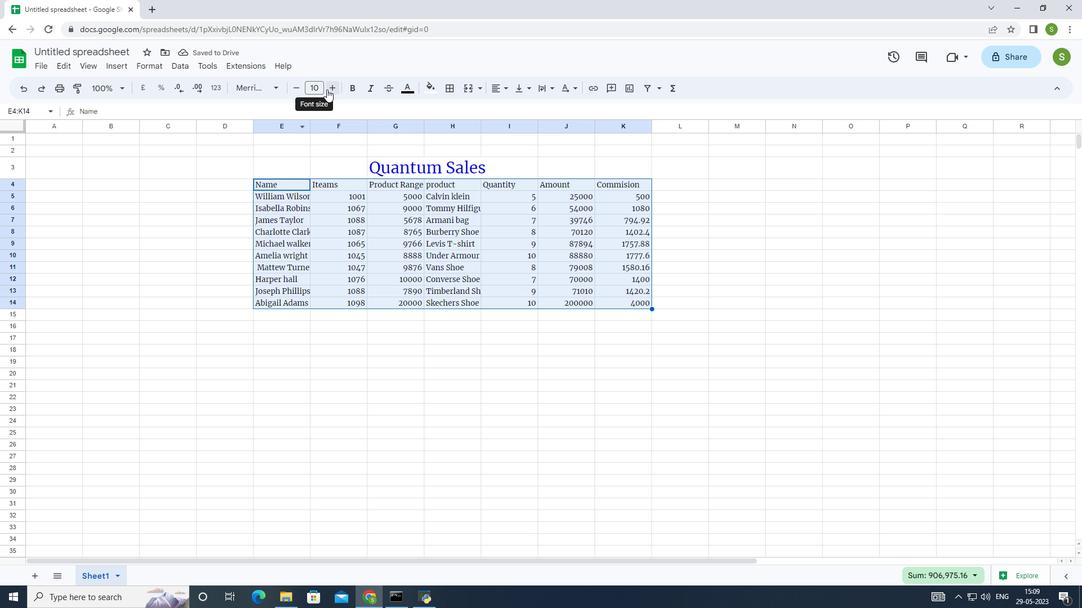 
Action: Mouse pressed left at (328, 88)
Screenshot: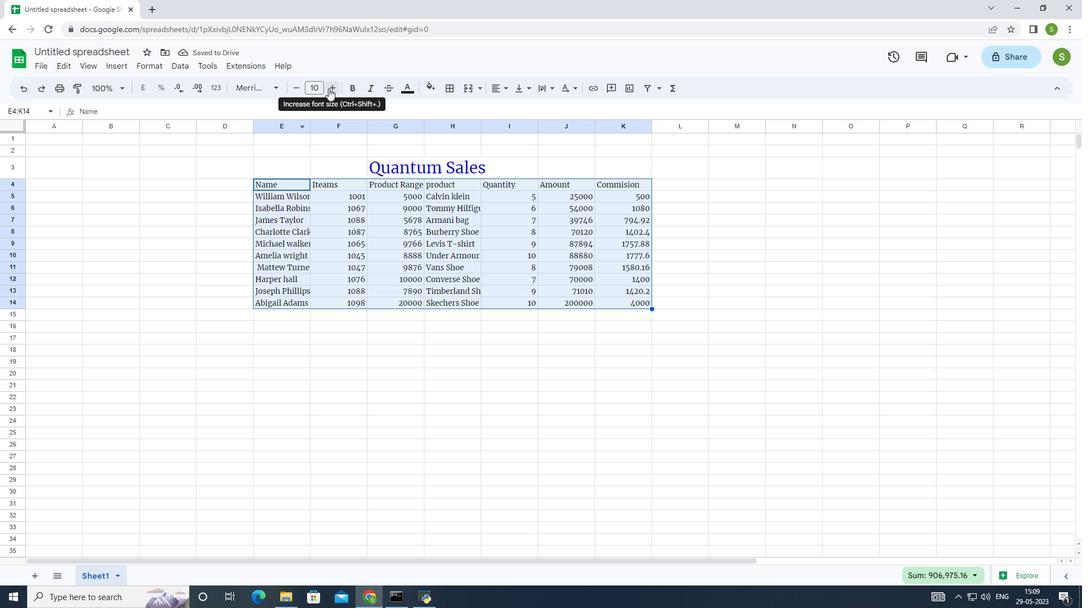
Action: Mouse pressed left at (328, 88)
Screenshot: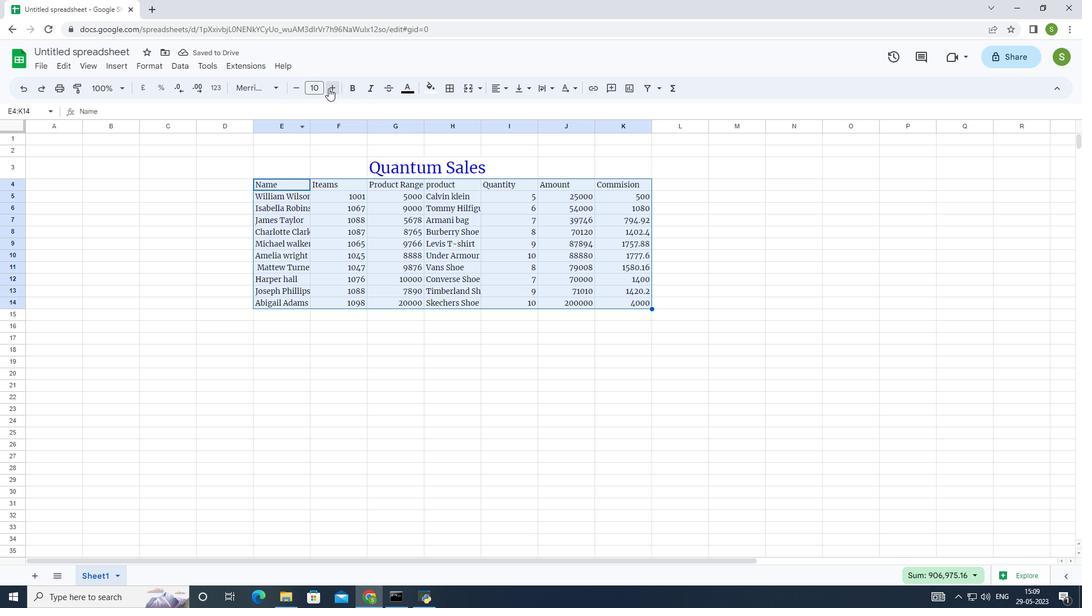 
Action: Mouse pressed left at (328, 88)
Screenshot: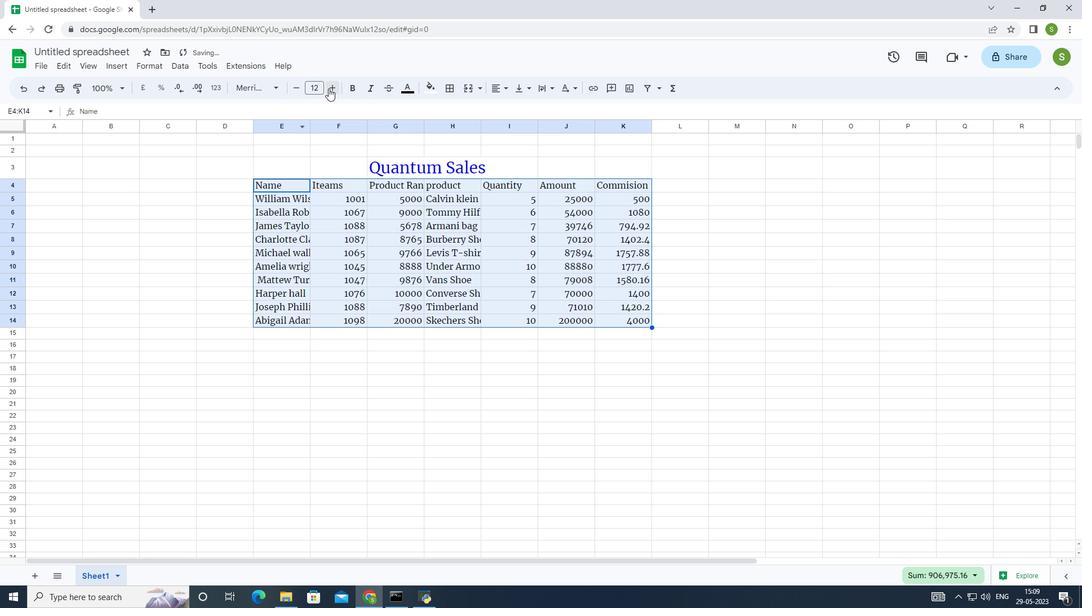 
Action: Mouse pressed left at (328, 88)
Screenshot: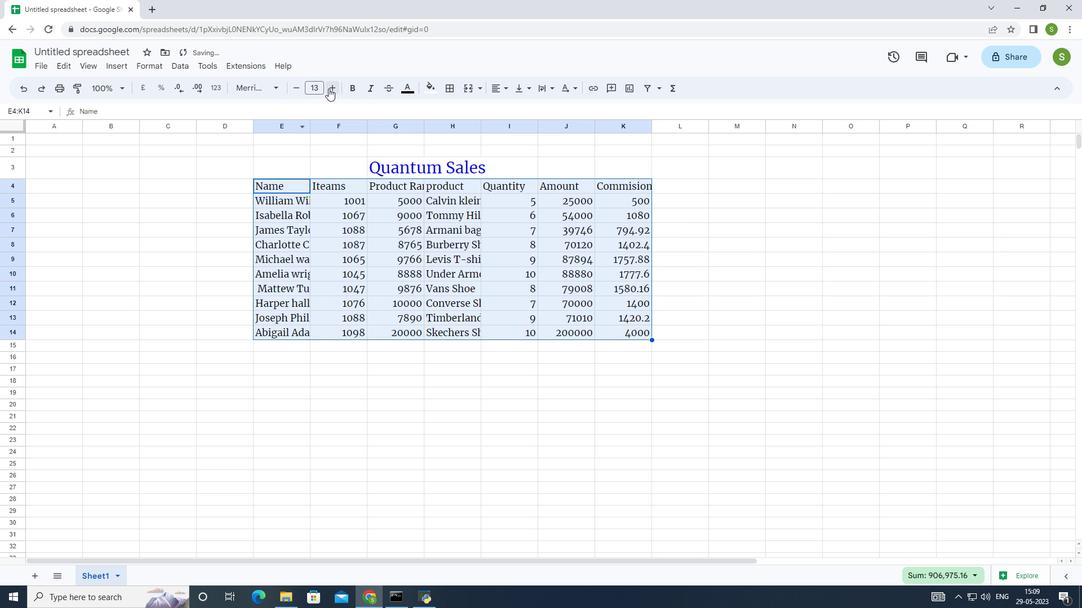 
Action: Mouse moved to (505, 86)
Screenshot: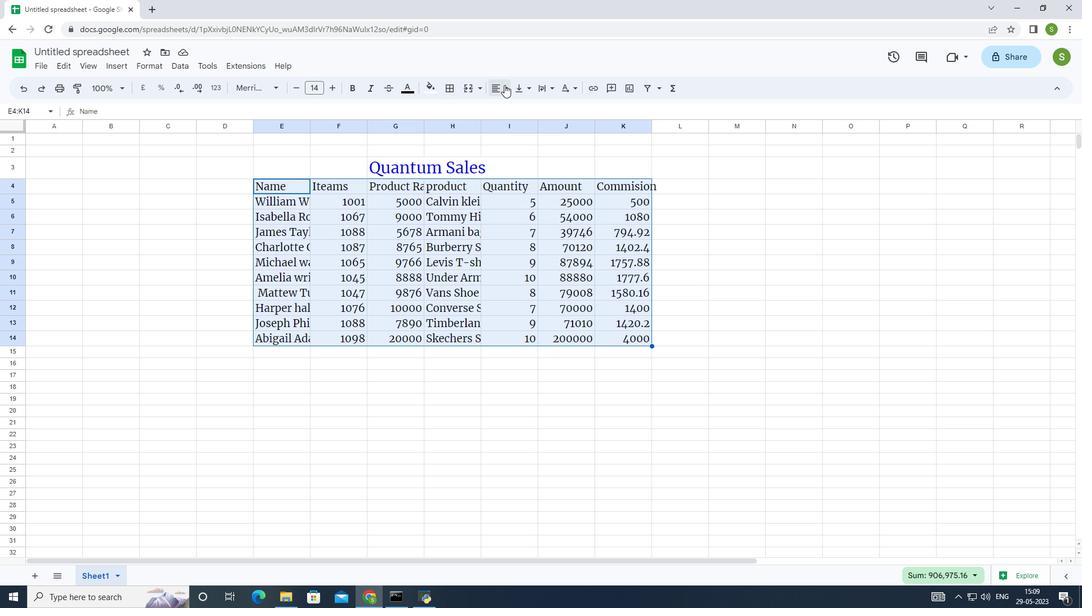 
Action: Mouse pressed left at (505, 86)
Screenshot: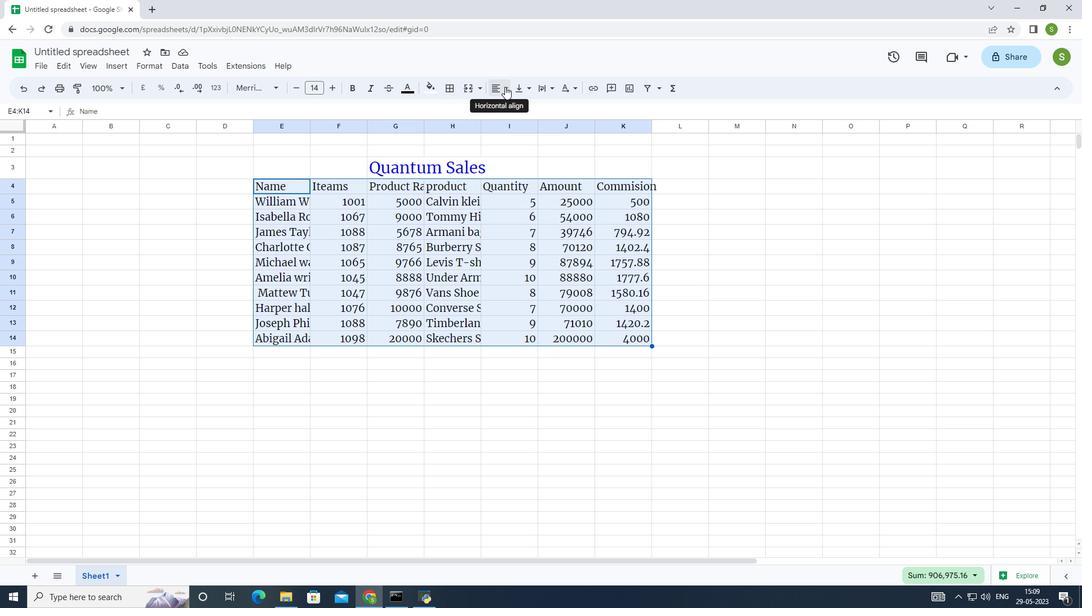 
Action: Mouse moved to (533, 108)
Screenshot: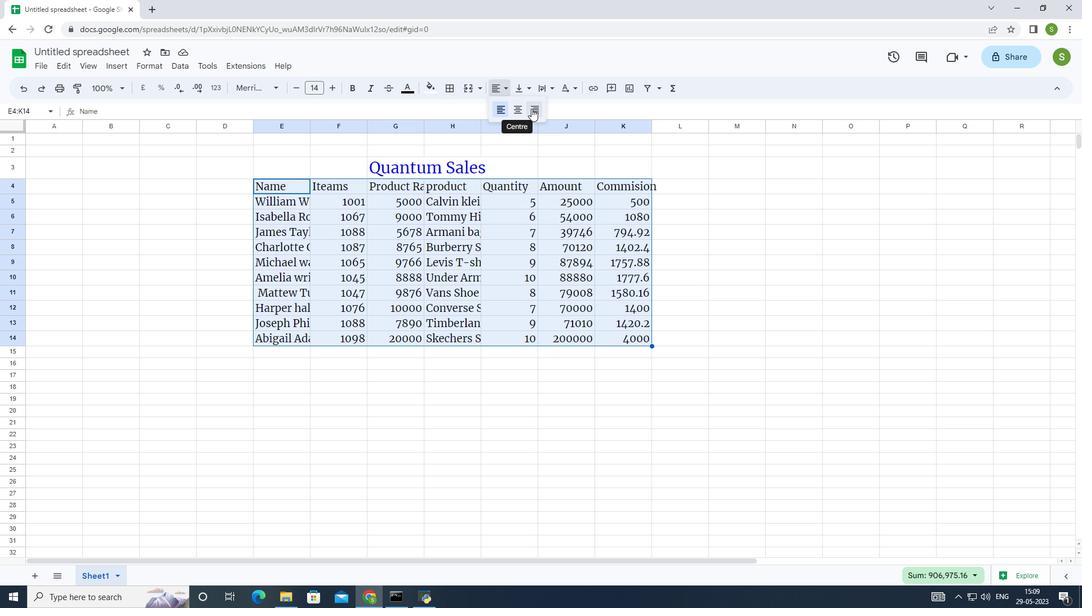 
Action: Mouse pressed left at (533, 108)
Screenshot: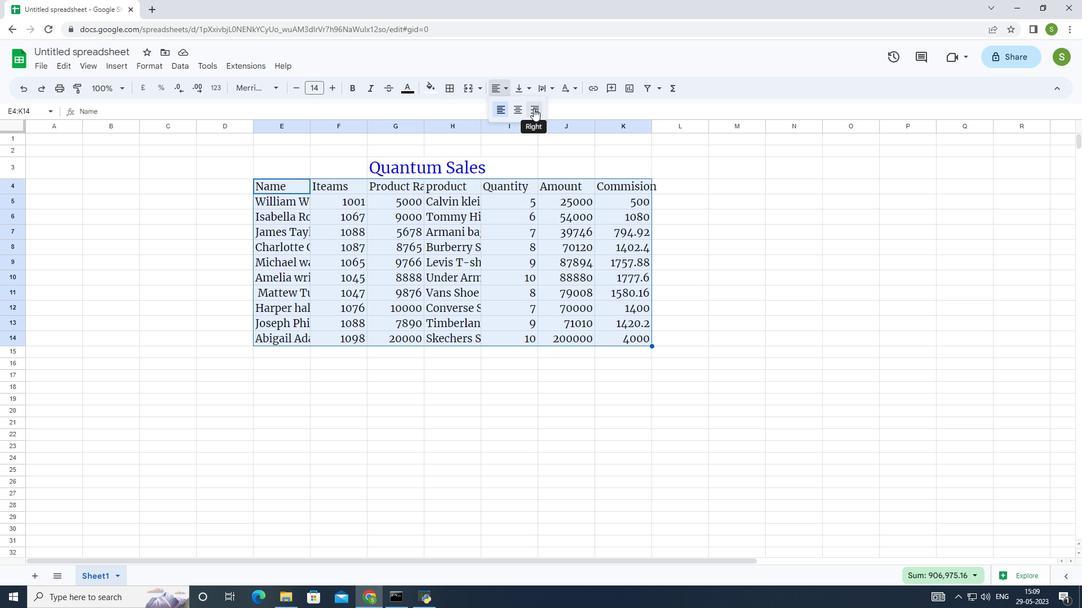 
Action: Mouse moved to (465, 161)
Screenshot: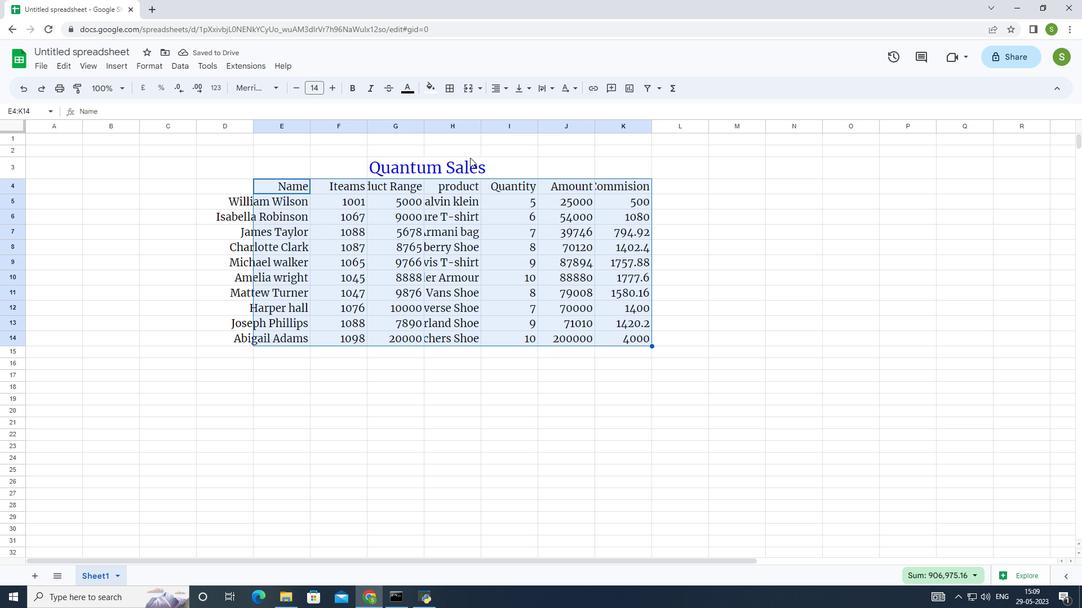
Action: Mouse pressed left at (465, 161)
Screenshot: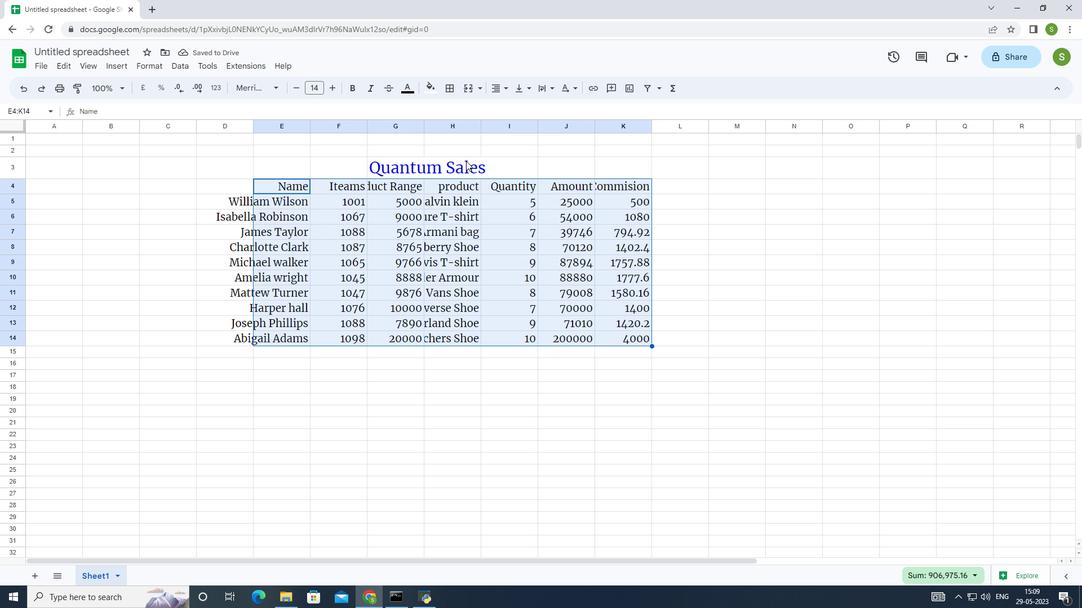 
Action: Mouse moved to (369, 159)
Screenshot: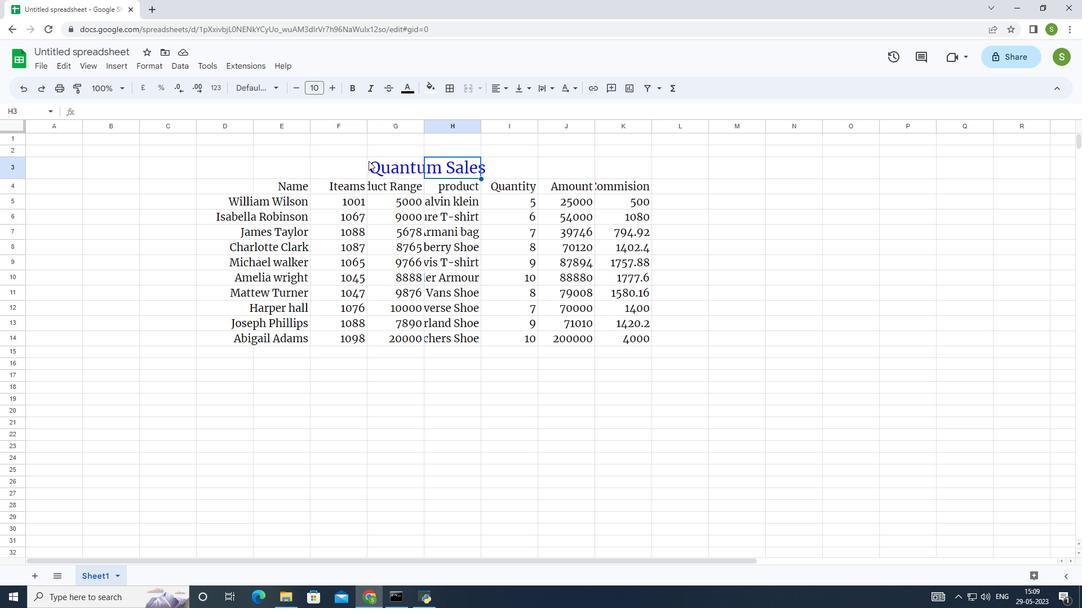 
Action: Mouse pressed left at (369, 159)
Screenshot: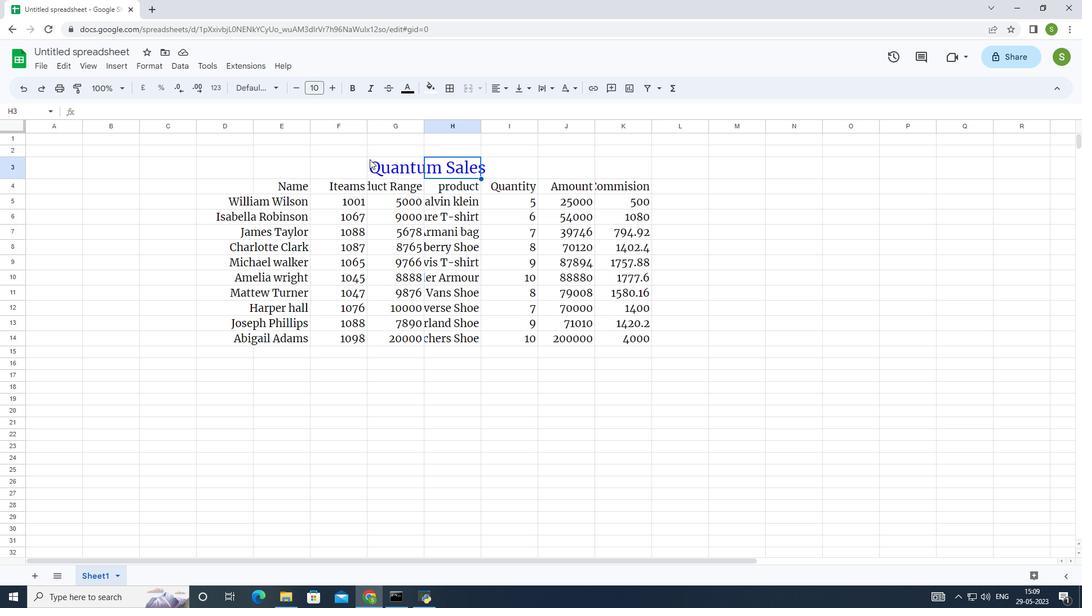 
Action: Mouse moved to (502, 87)
Screenshot: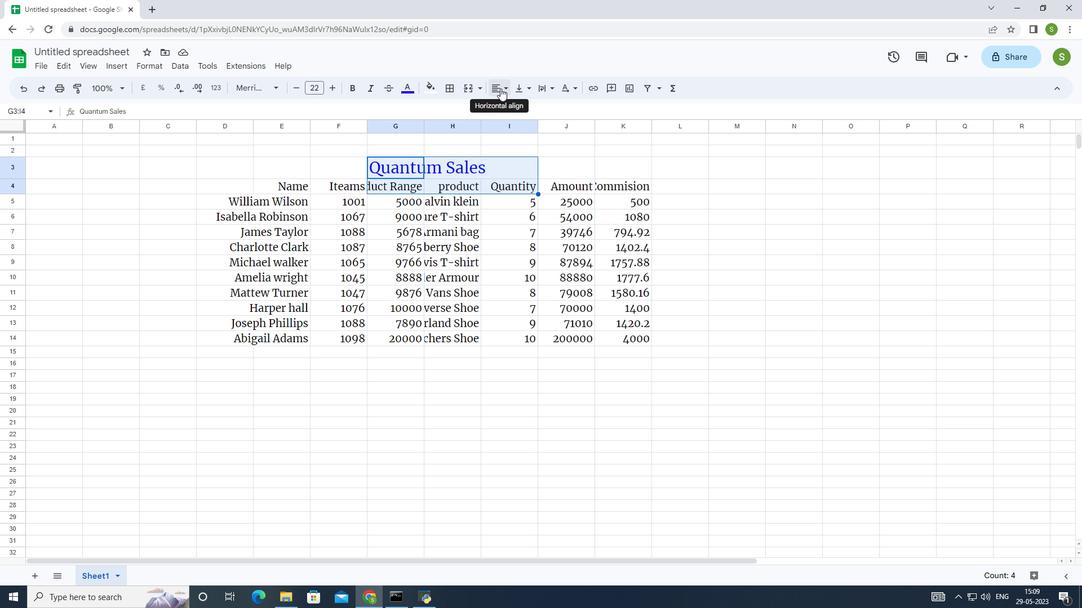 
Action: Mouse pressed left at (502, 87)
Screenshot: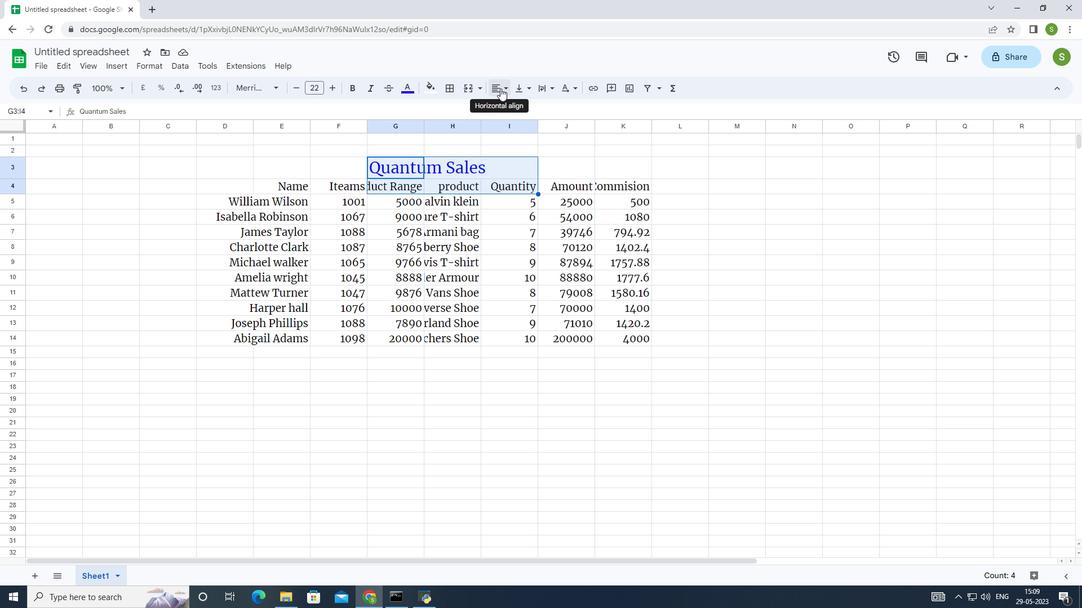 
Action: Mouse moved to (530, 106)
Screenshot: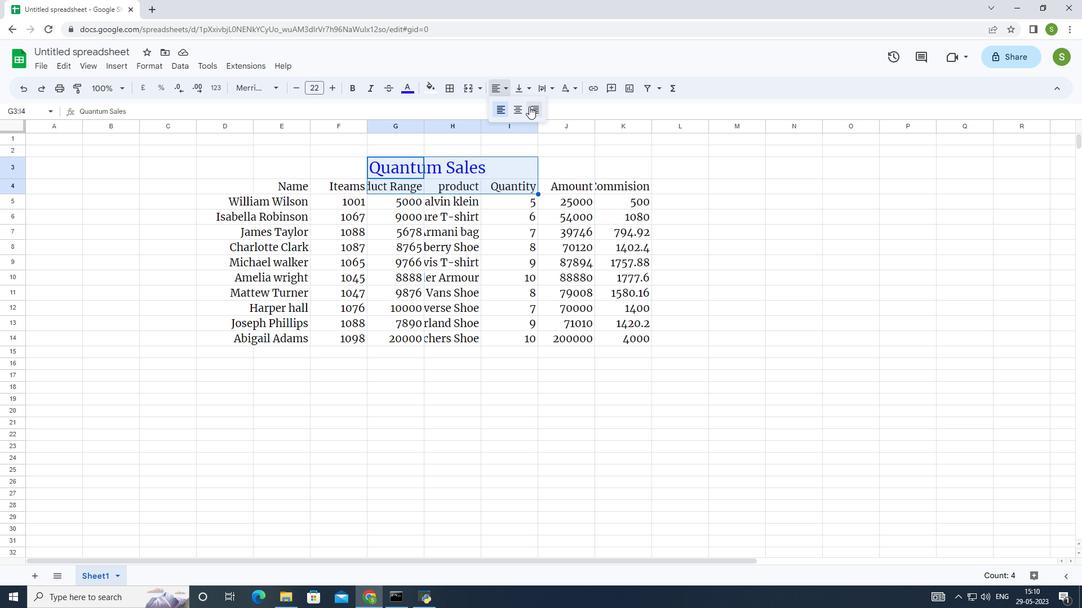 
Action: Mouse pressed left at (530, 106)
Screenshot: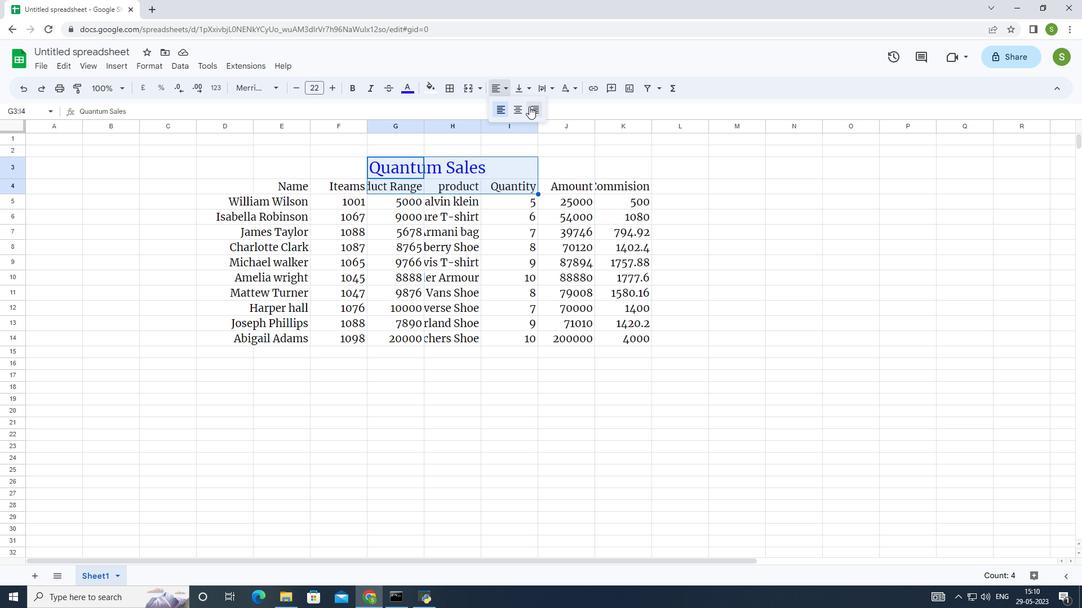 
Action: Mouse moved to (427, 192)
Screenshot: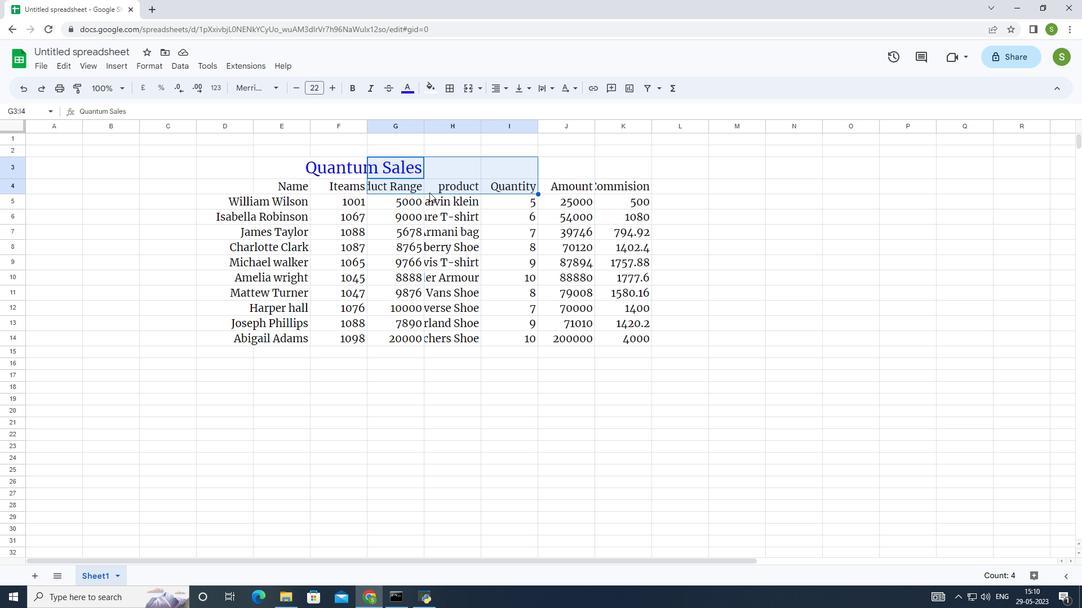
Action: Key pressed ctrl+S
Screenshot: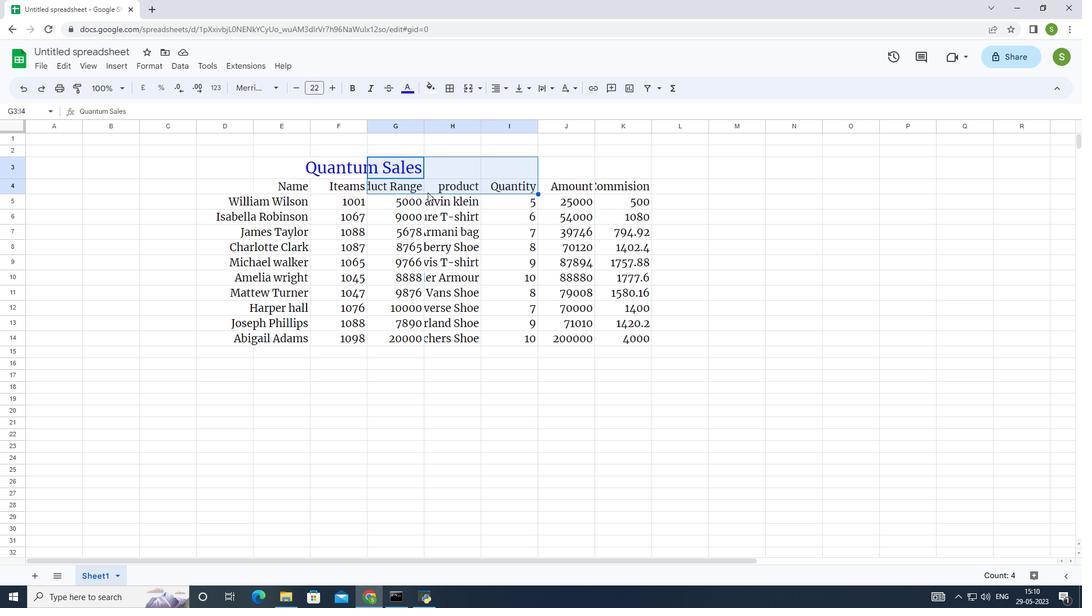 
